 Task: Create a due date automation trigger when advanced on, on the tuesday of the week before a card is due add dates due next week at 11:00 AM.
Action: Mouse moved to (908, 265)
Screenshot: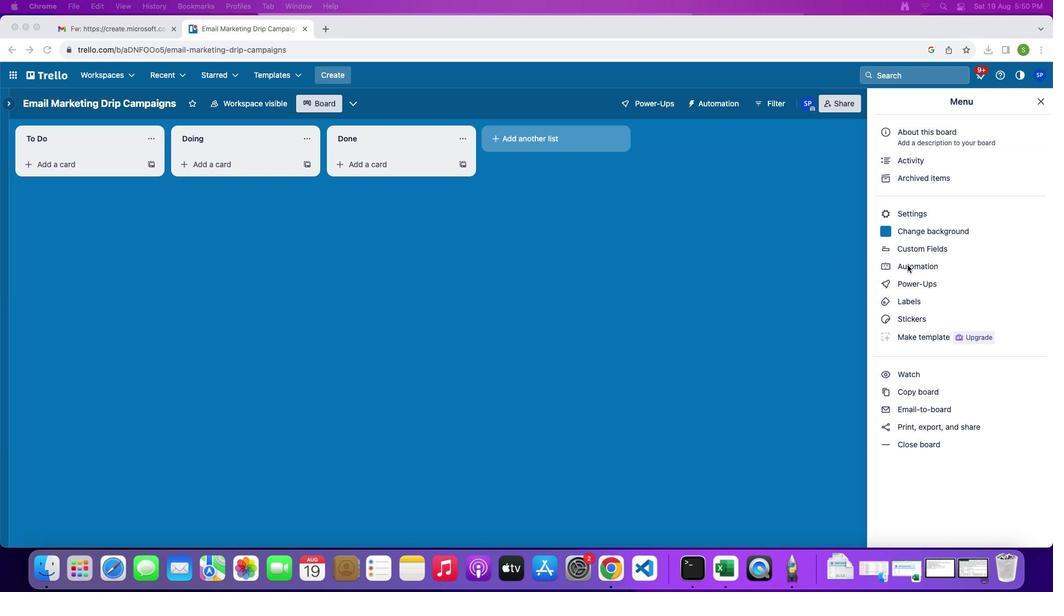 
Action: Mouse pressed left at (908, 265)
Screenshot: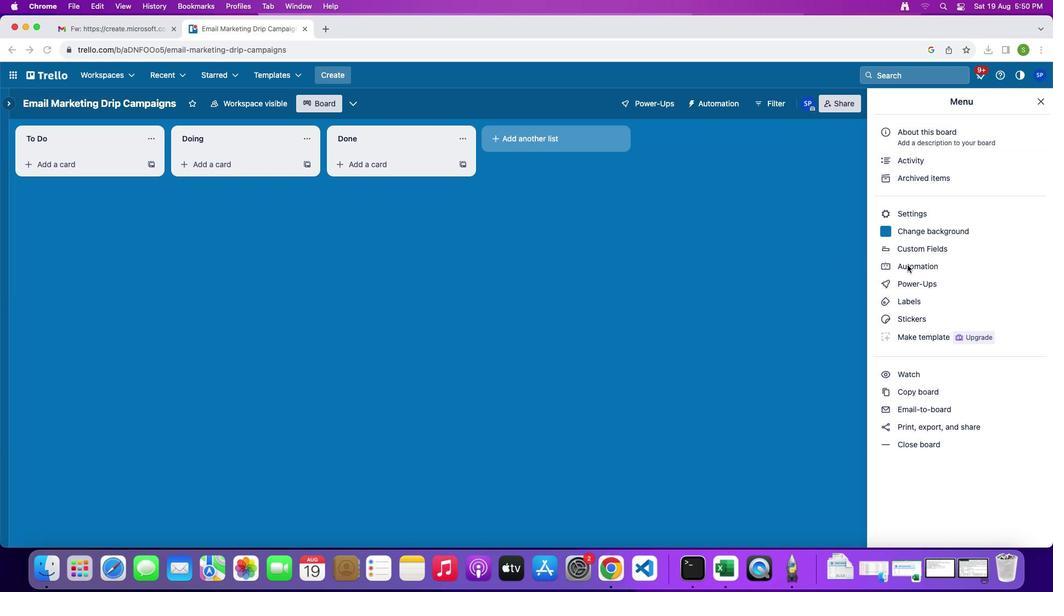 
Action: Mouse moved to (908, 265)
Screenshot: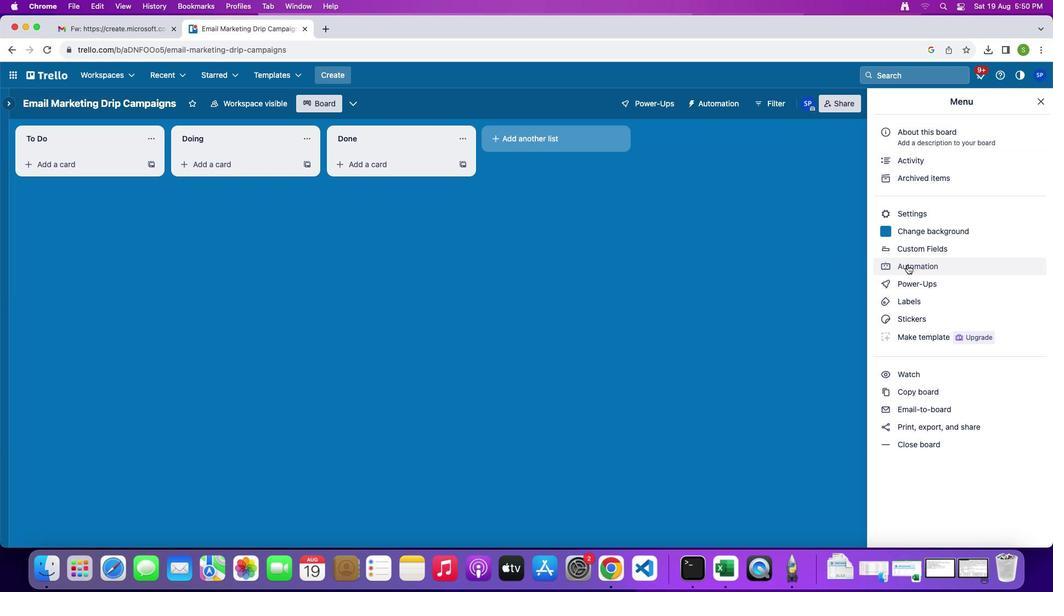 
Action: Mouse pressed left at (908, 265)
Screenshot: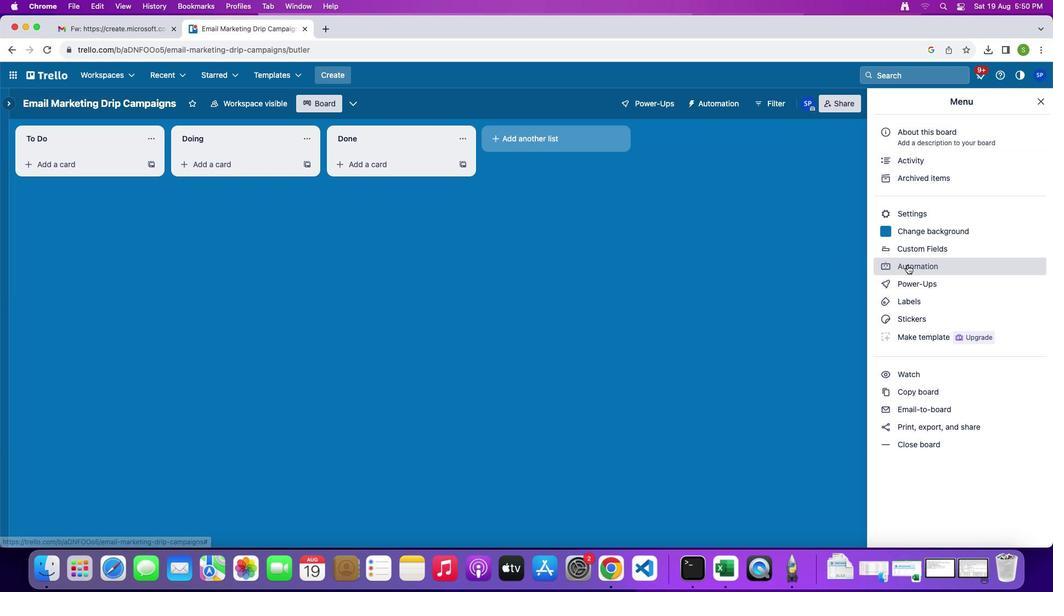 
Action: Mouse pressed left at (908, 265)
Screenshot: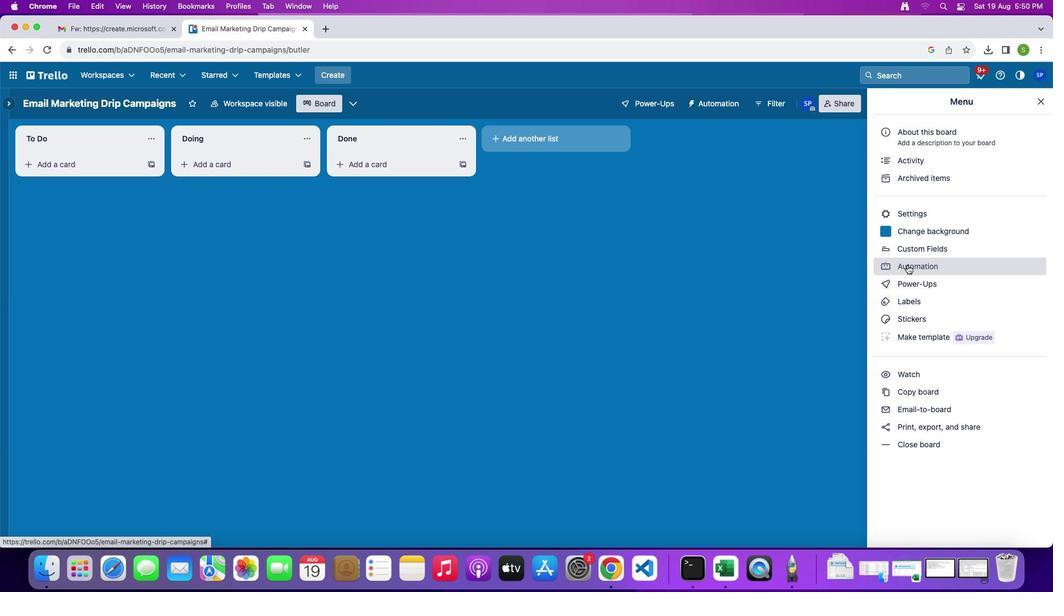 
Action: Mouse moved to (79, 242)
Screenshot: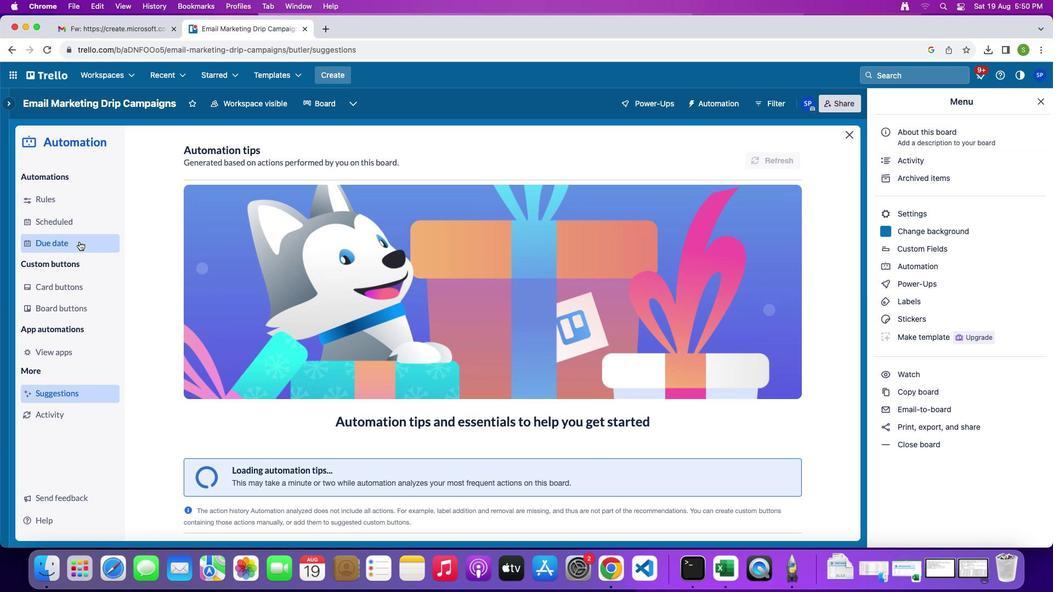 
Action: Mouse pressed left at (79, 242)
Screenshot: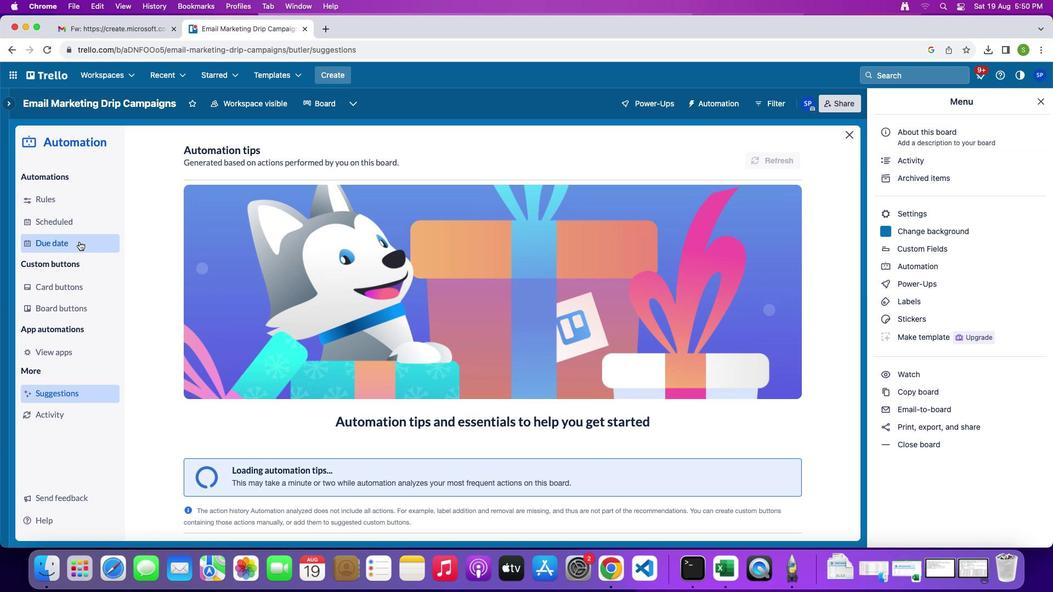 
Action: Mouse moved to (749, 150)
Screenshot: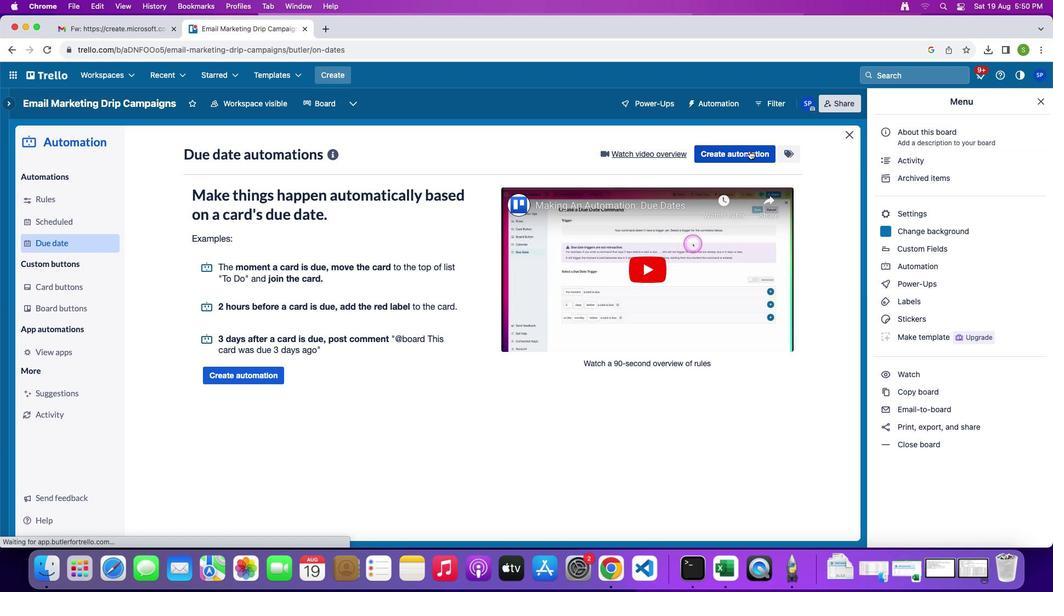 
Action: Mouse pressed left at (749, 150)
Screenshot: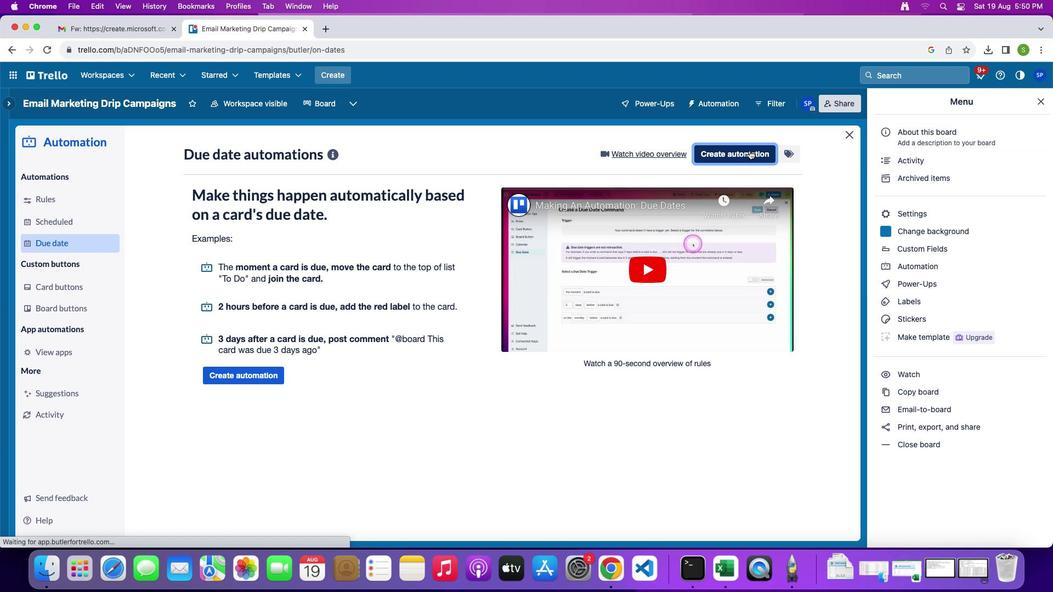 
Action: Mouse moved to (356, 261)
Screenshot: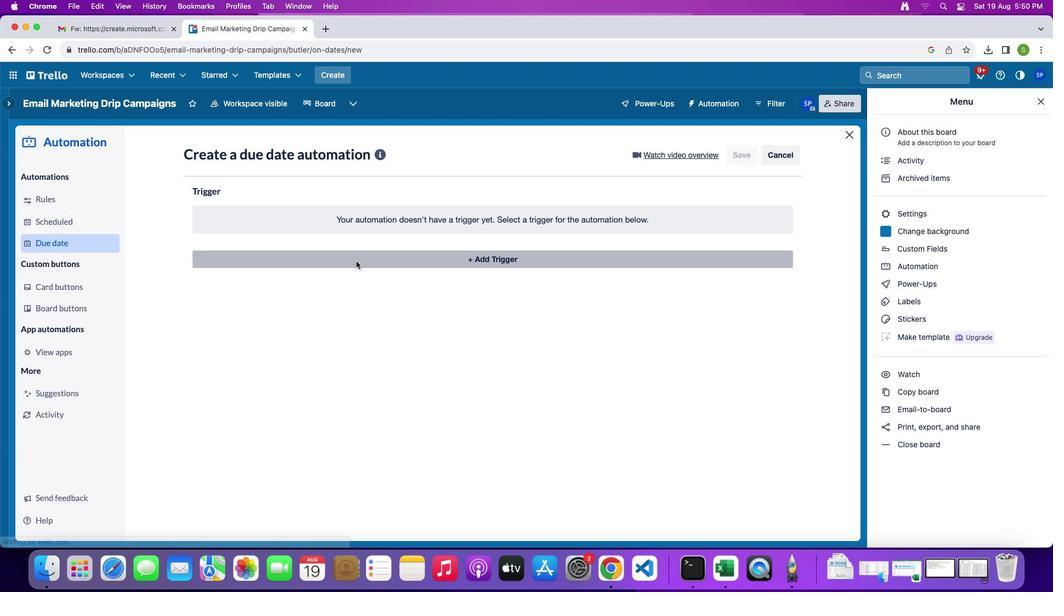 
Action: Mouse pressed left at (356, 261)
Screenshot: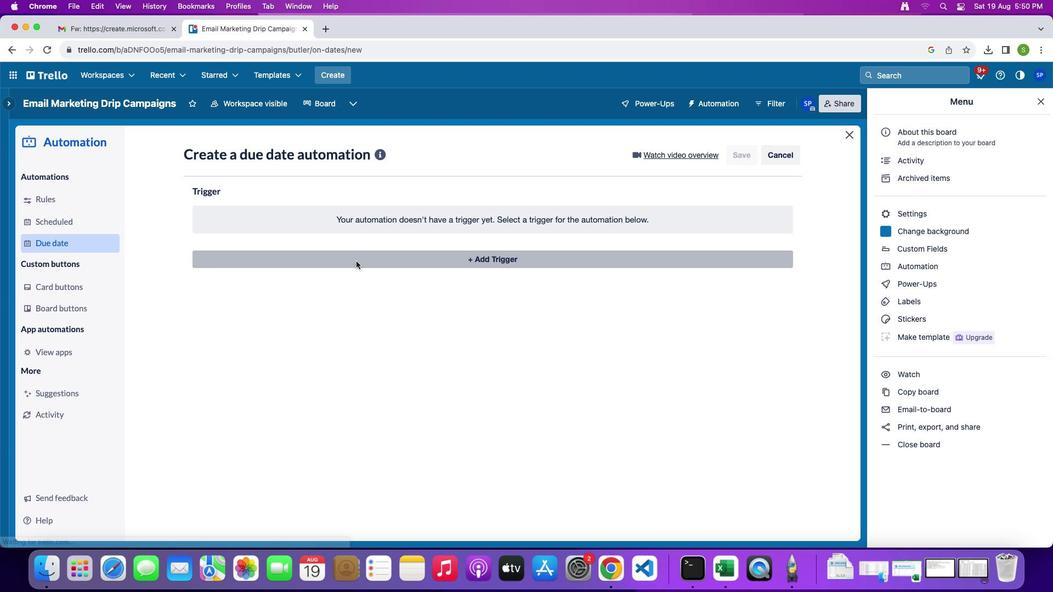 
Action: Mouse moved to (247, 464)
Screenshot: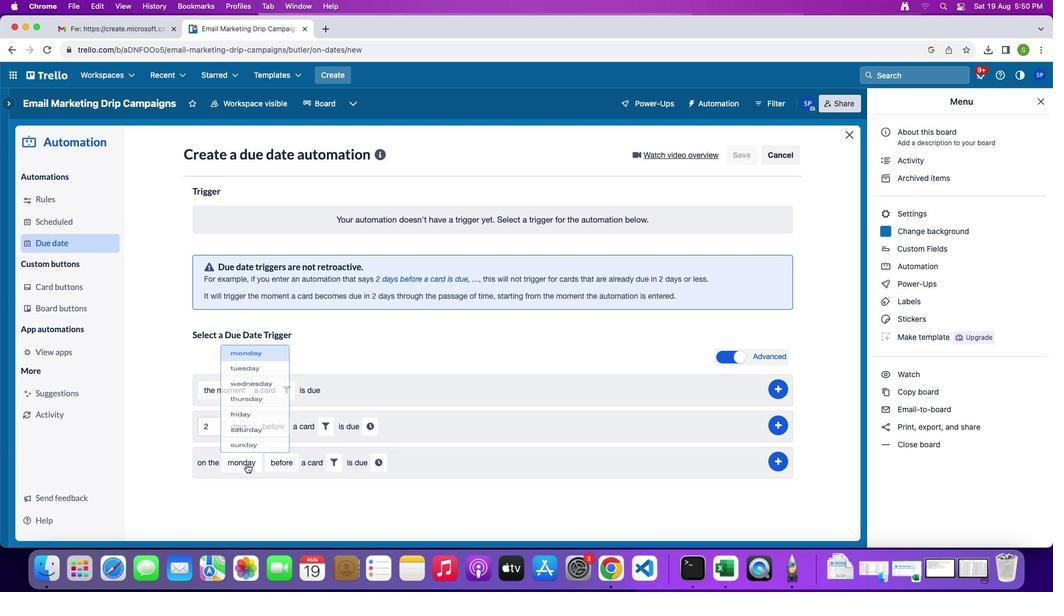 
Action: Mouse pressed left at (247, 464)
Screenshot: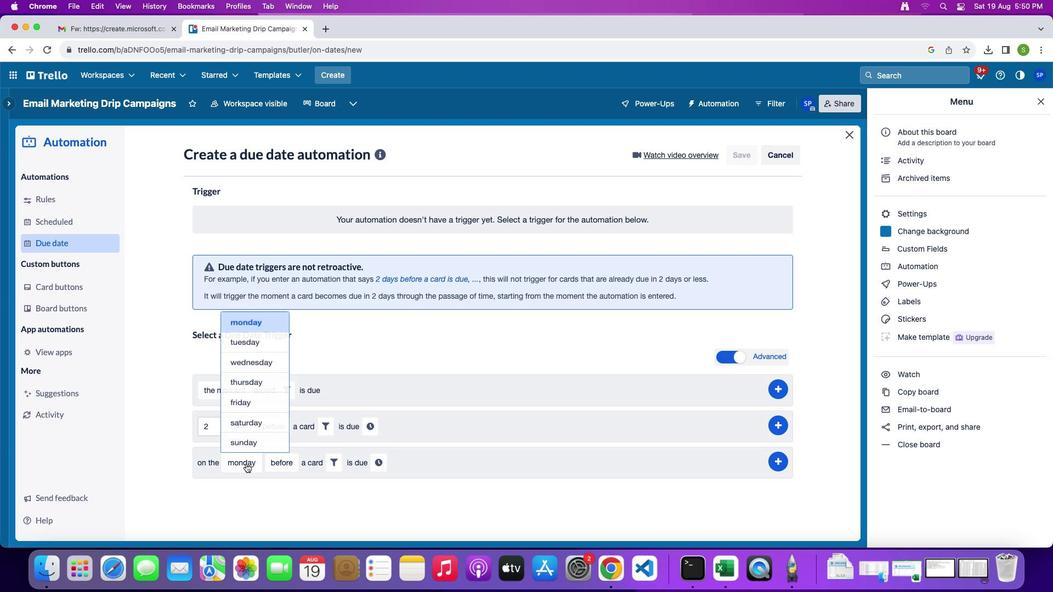 
Action: Mouse moved to (255, 336)
Screenshot: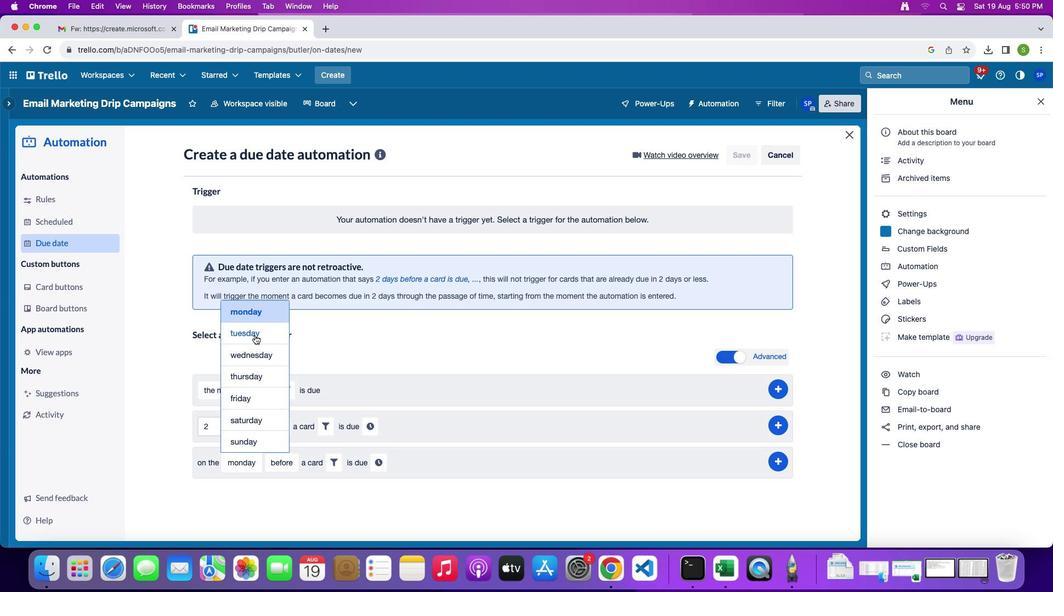 
Action: Mouse pressed left at (255, 336)
Screenshot: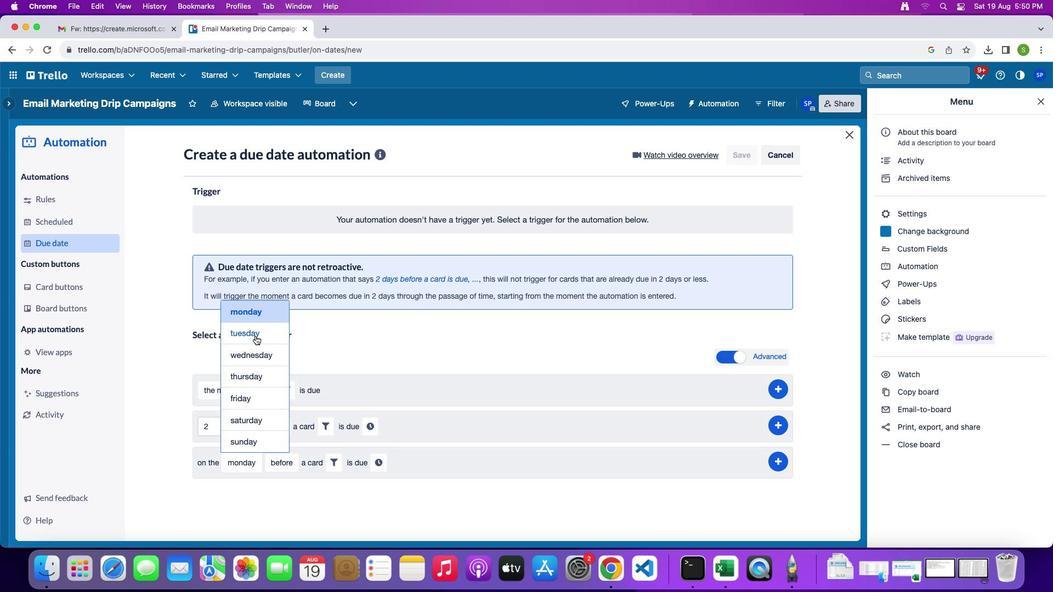 
Action: Mouse moved to (271, 464)
Screenshot: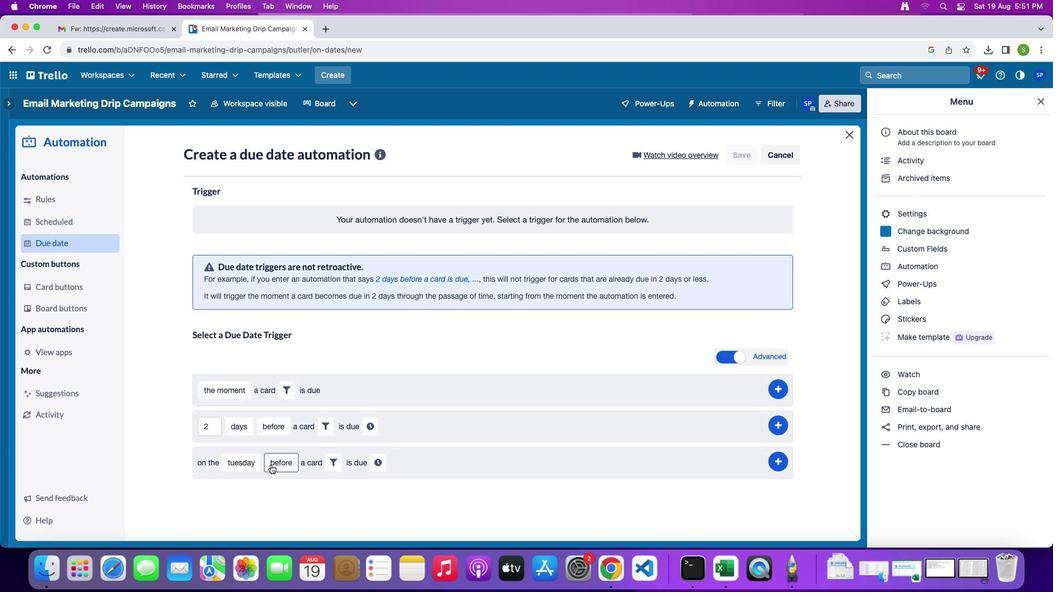 
Action: Mouse pressed left at (271, 464)
Screenshot: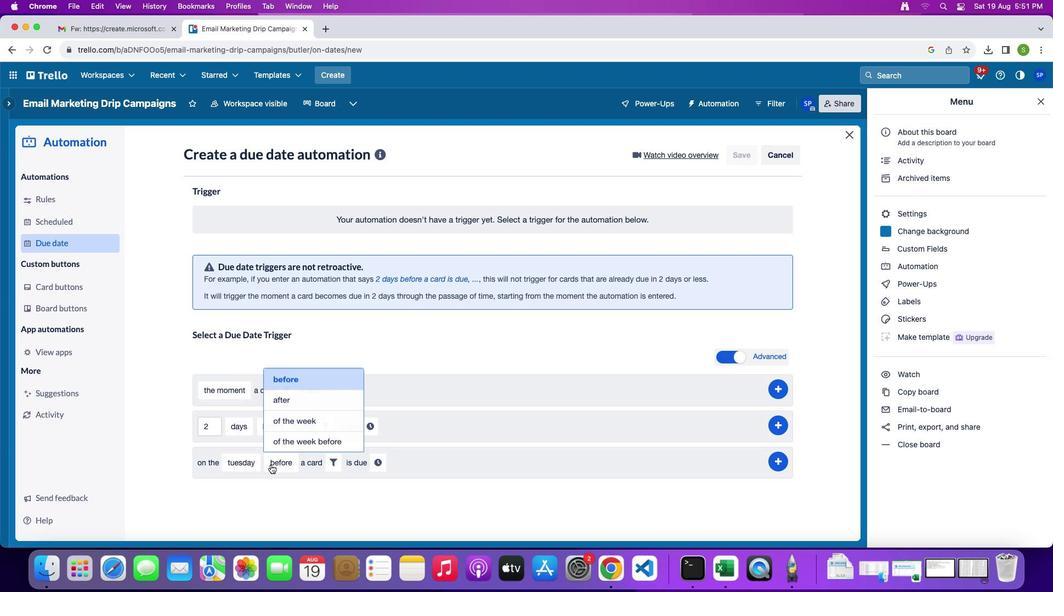 
Action: Mouse moved to (281, 442)
Screenshot: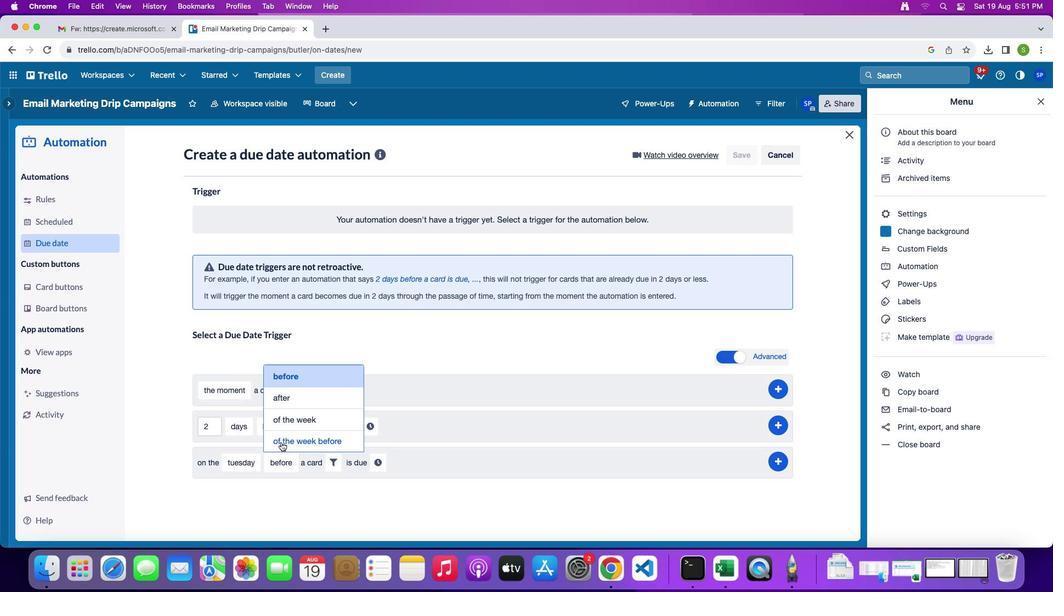 
Action: Mouse pressed left at (281, 442)
Screenshot: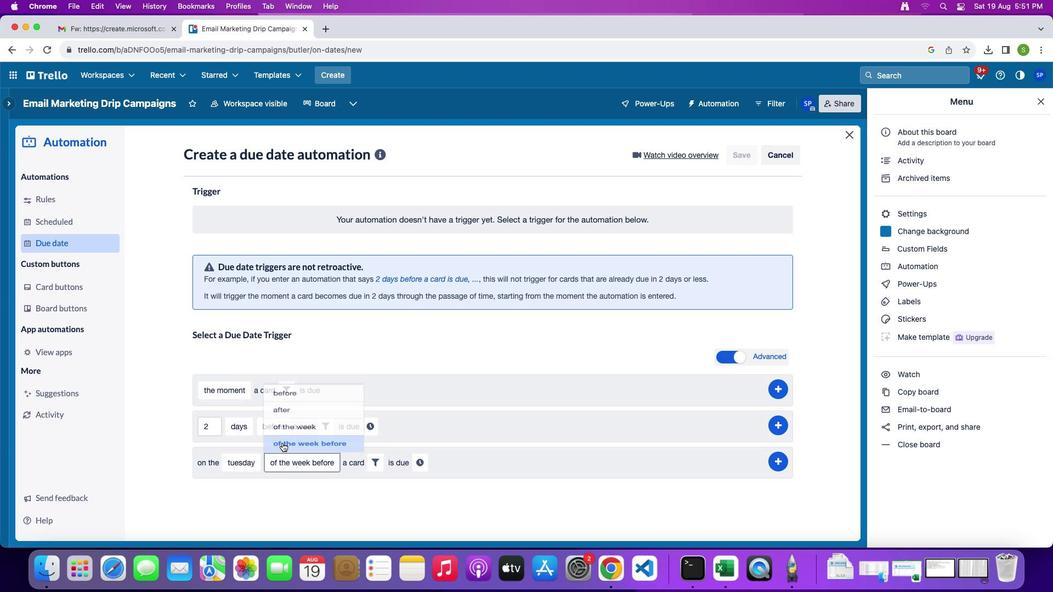 
Action: Mouse moved to (376, 459)
Screenshot: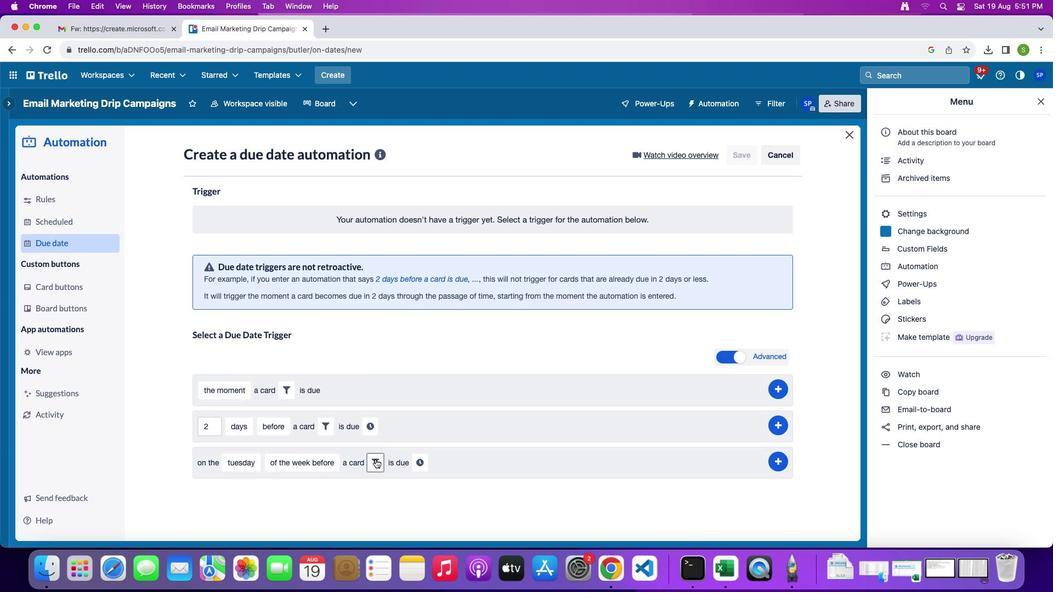 
Action: Mouse pressed left at (376, 459)
Screenshot: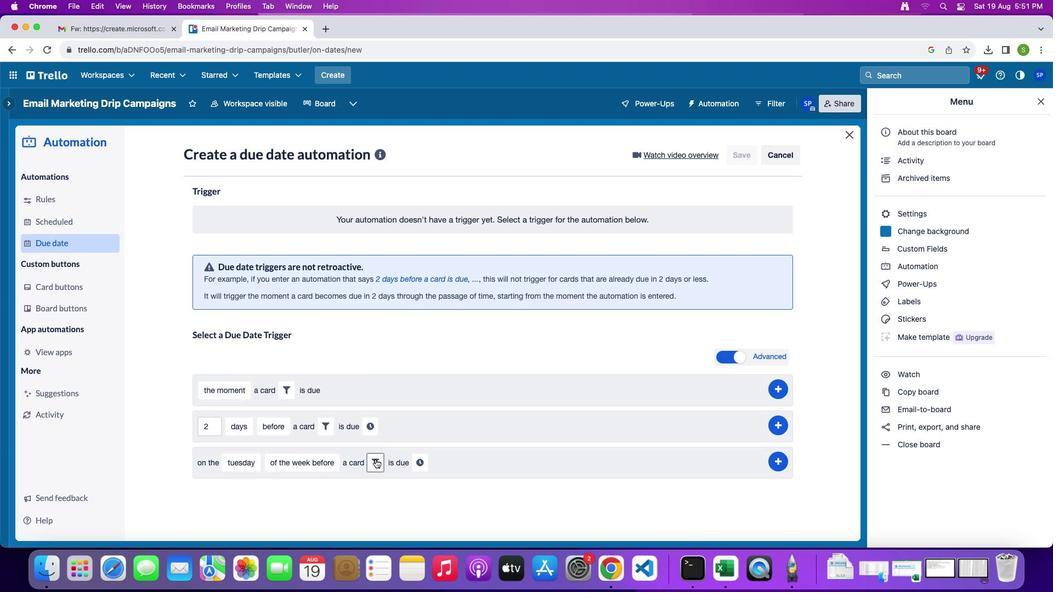 
Action: Mouse moved to (344, 490)
Screenshot: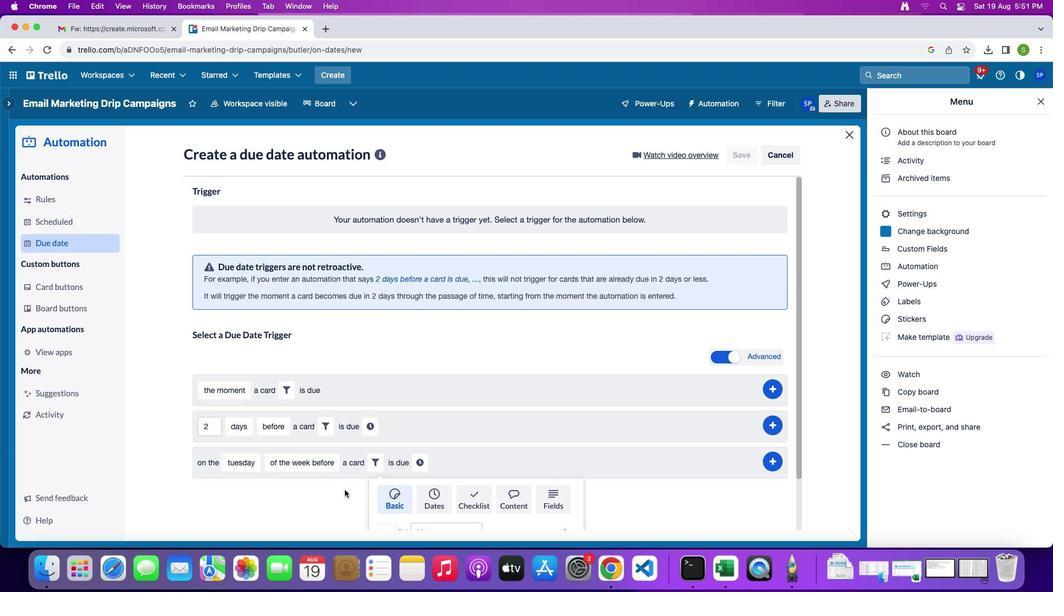 
Action: Mouse scrolled (344, 490) with delta (0, 0)
Screenshot: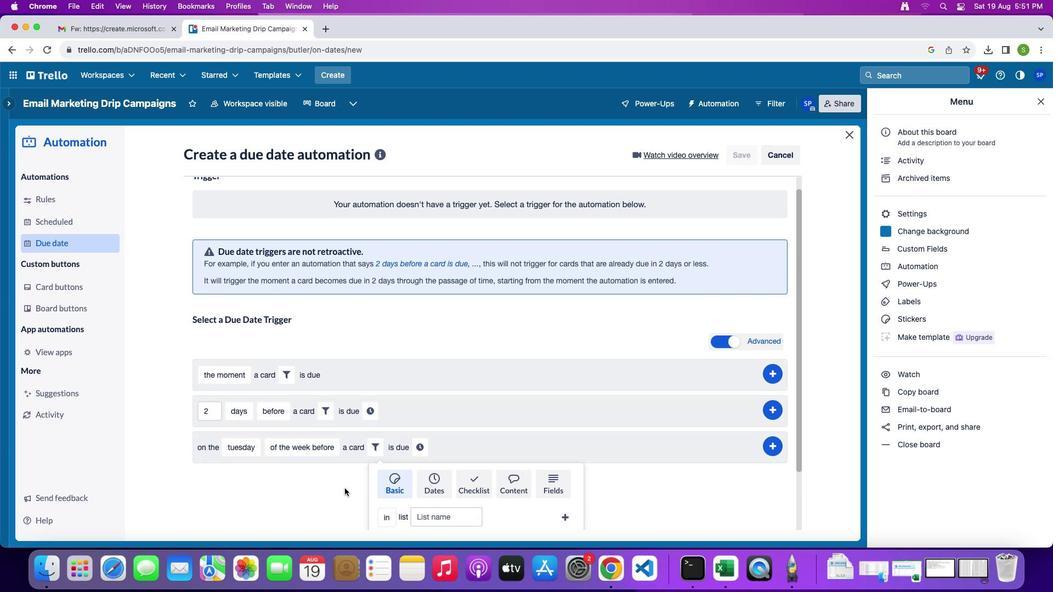 
Action: Mouse scrolled (344, 490) with delta (0, 0)
Screenshot: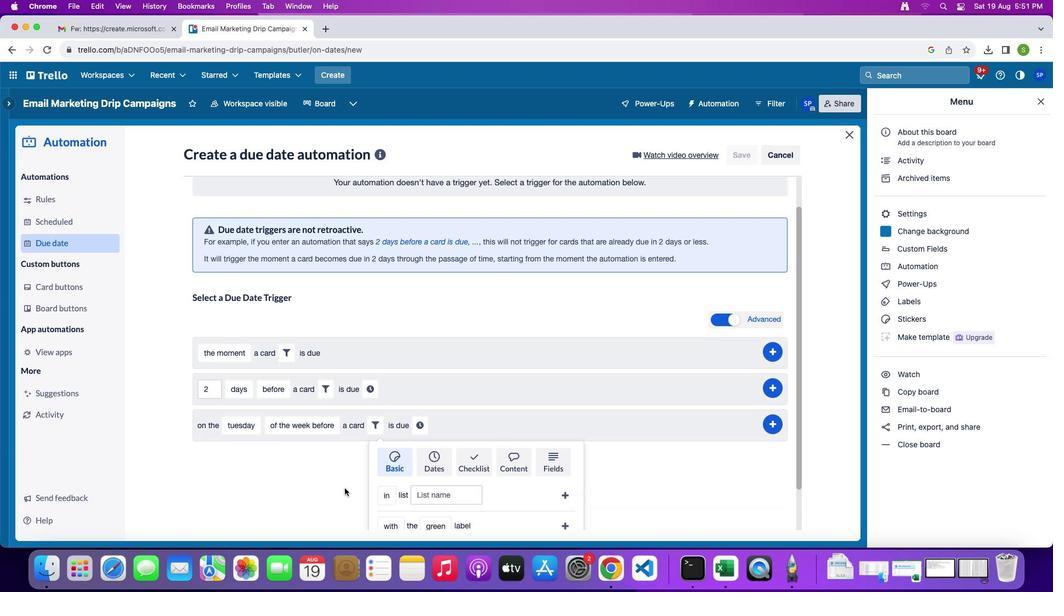 
Action: Mouse scrolled (344, 490) with delta (0, -1)
Screenshot: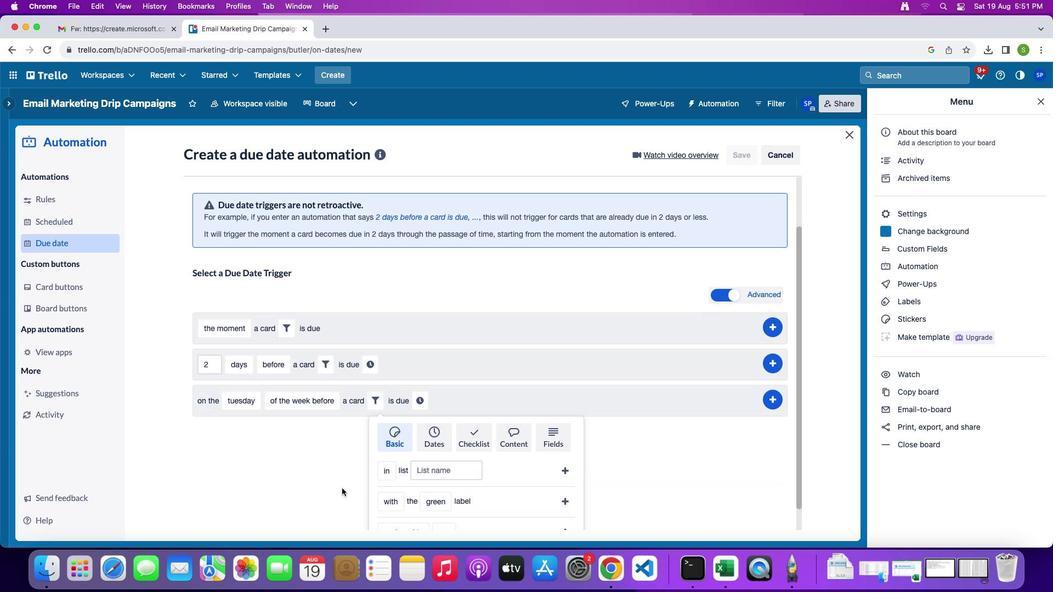 
Action: Mouse scrolled (344, 490) with delta (0, -2)
Screenshot: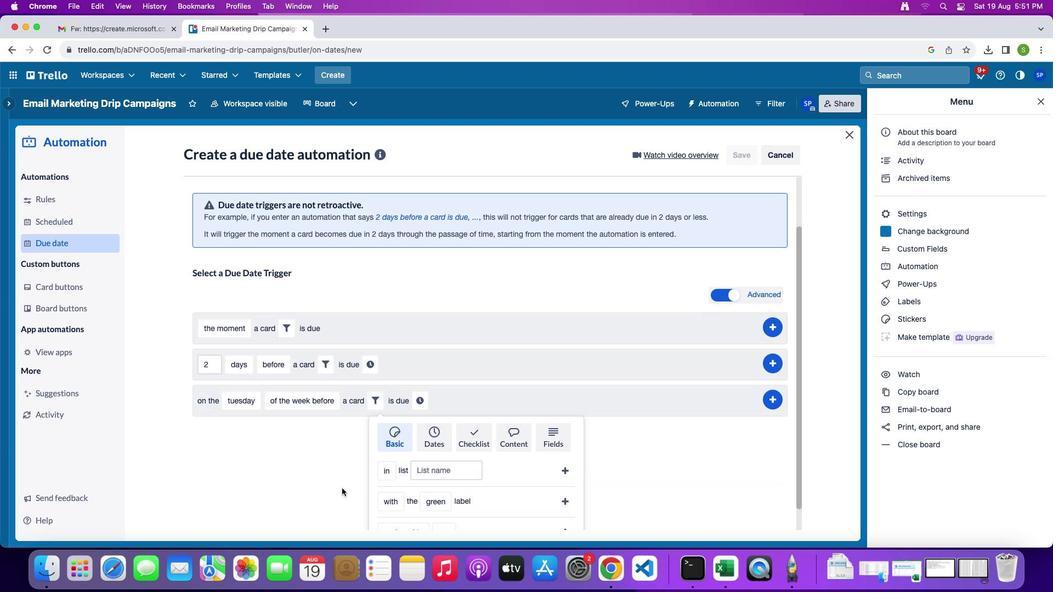
Action: Mouse moved to (435, 411)
Screenshot: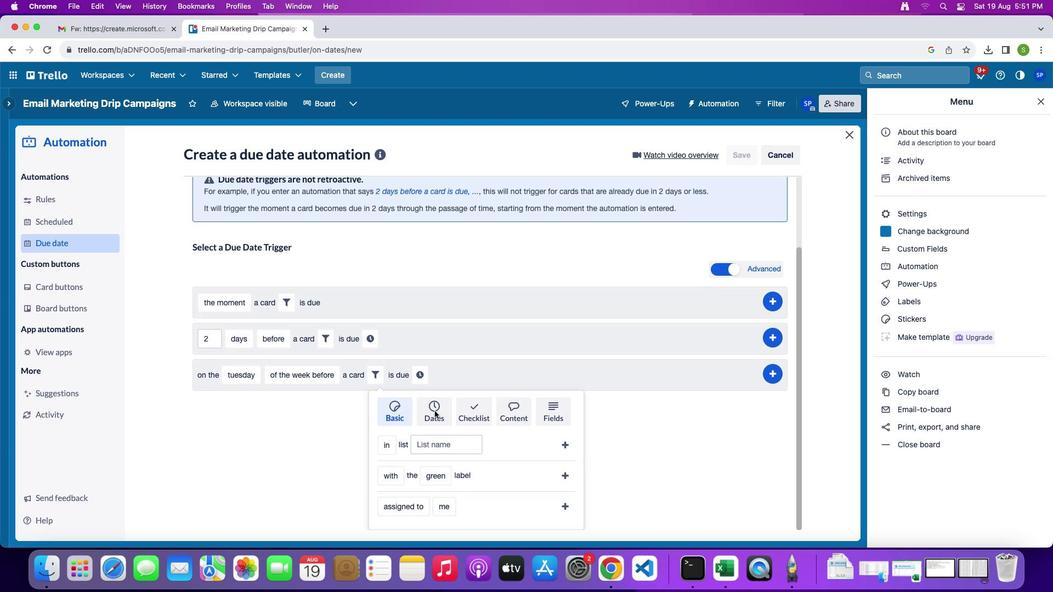 
Action: Mouse pressed left at (435, 411)
Screenshot: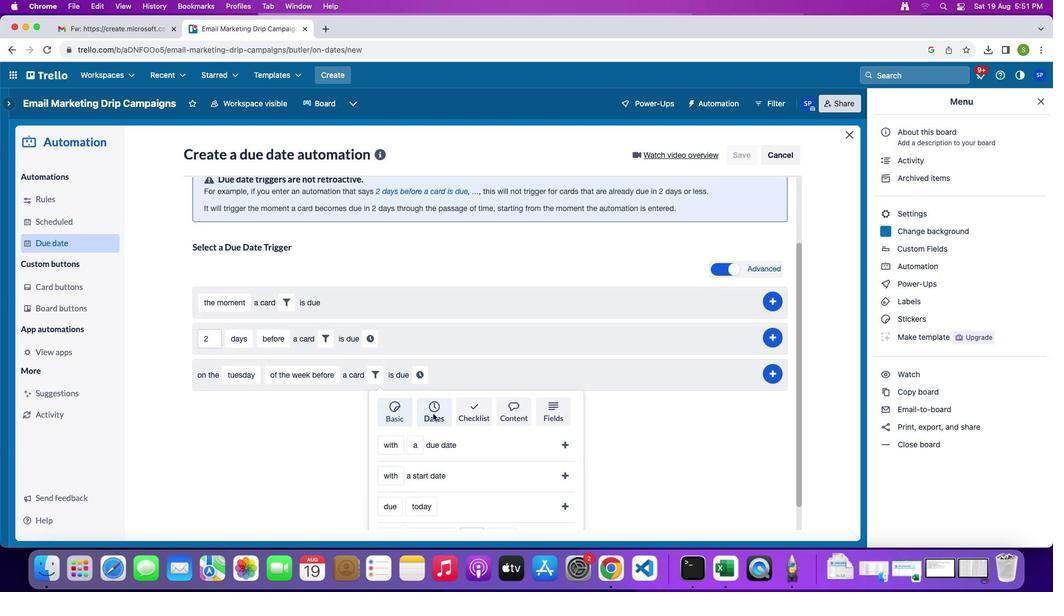 
Action: Mouse moved to (337, 456)
Screenshot: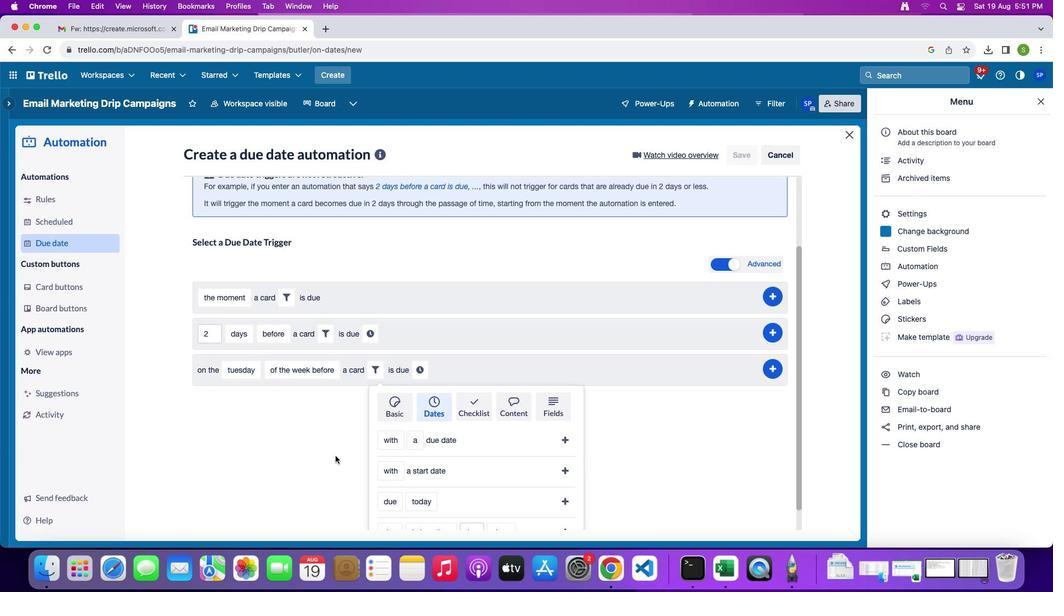 
Action: Mouse scrolled (337, 456) with delta (0, 0)
Screenshot: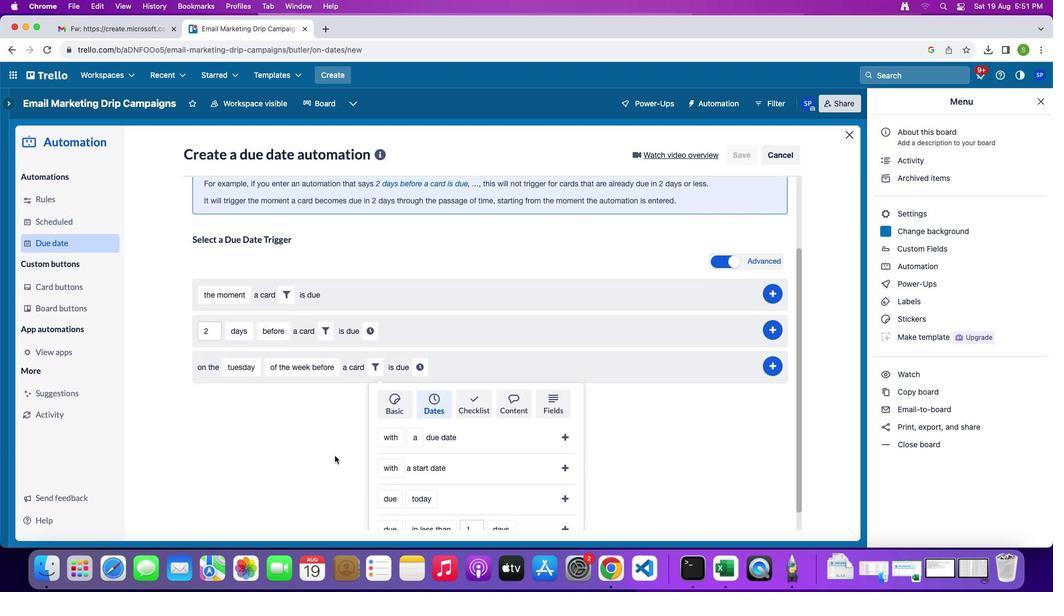 
Action: Mouse scrolled (337, 456) with delta (0, 0)
Screenshot: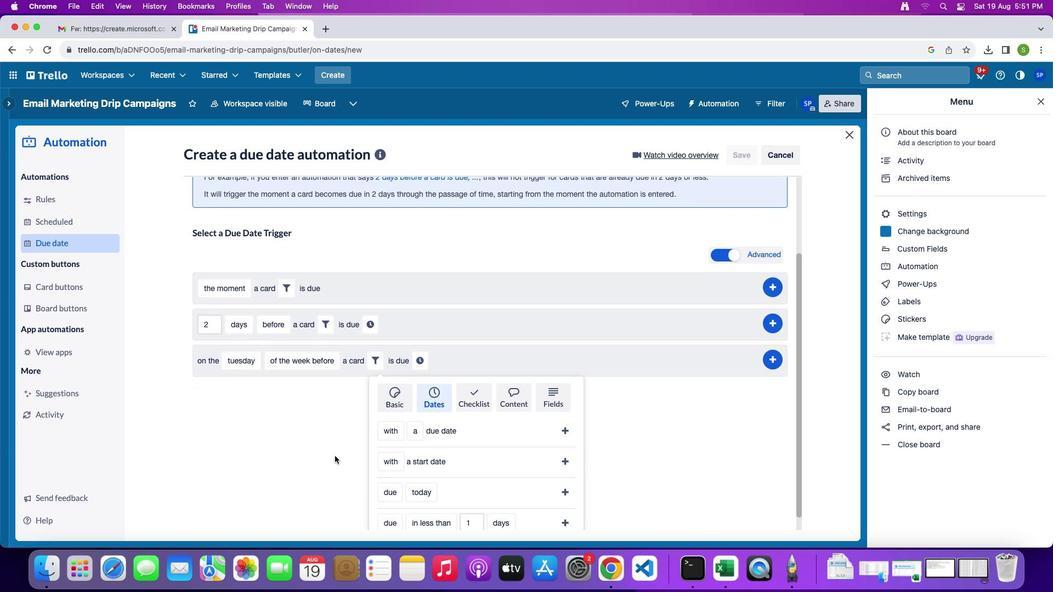 
Action: Mouse moved to (337, 456)
Screenshot: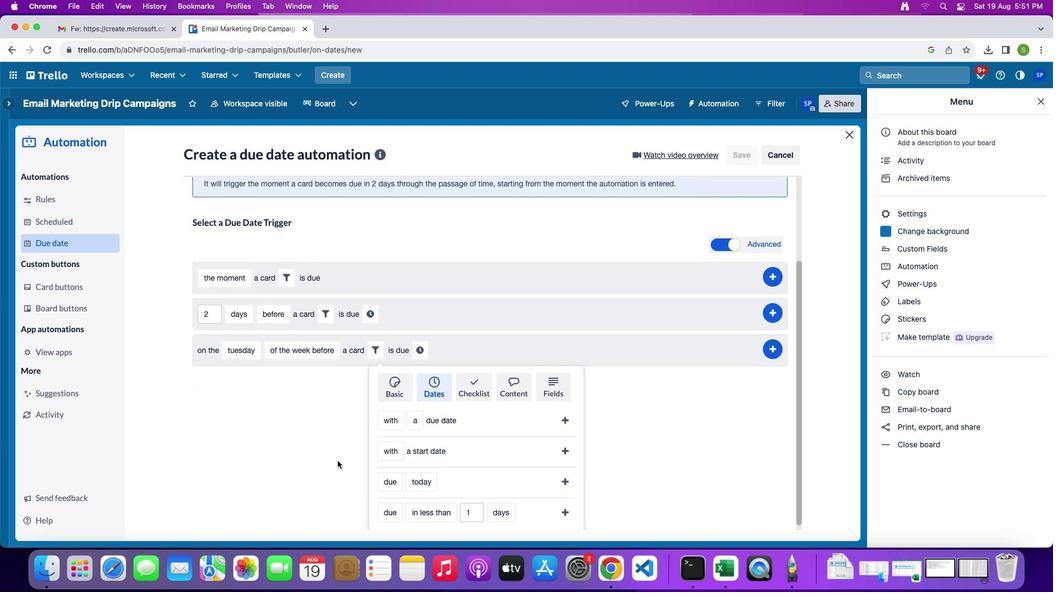 
Action: Mouse scrolled (337, 456) with delta (0, -1)
Screenshot: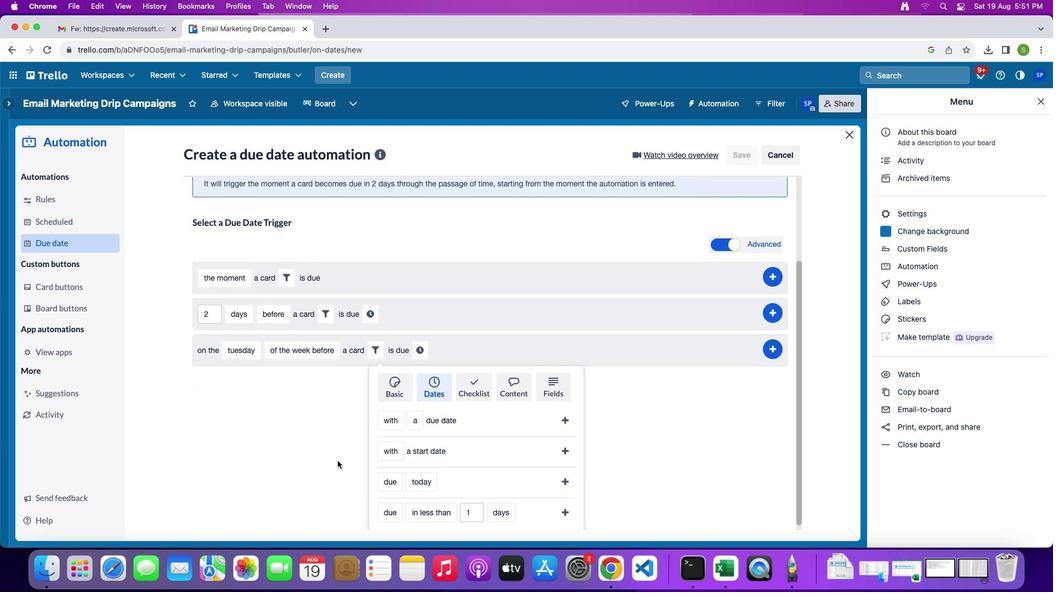 
Action: Mouse moved to (389, 468)
Screenshot: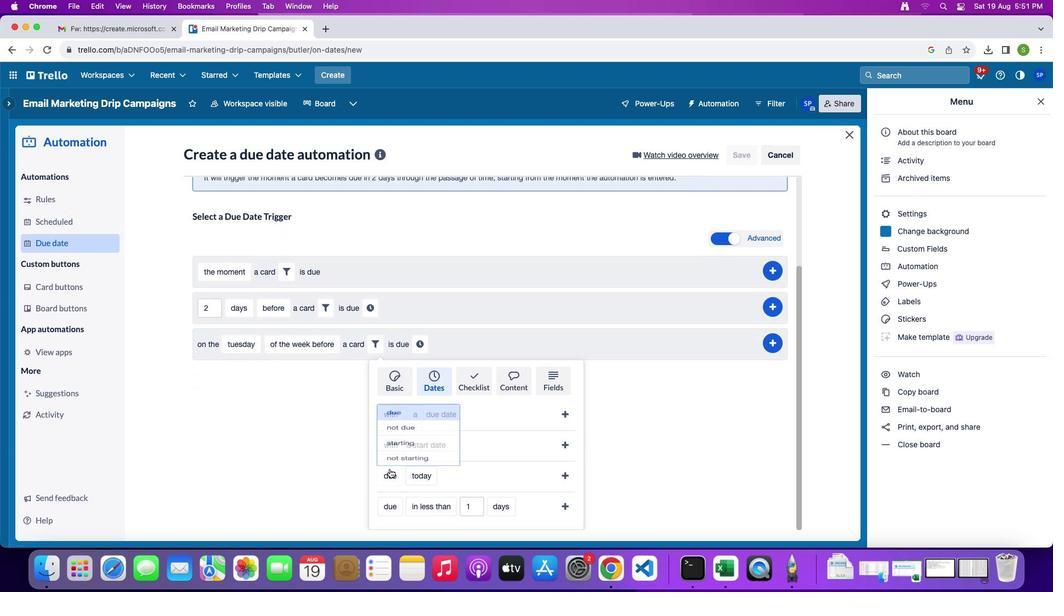 
Action: Mouse pressed left at (389, 468)
Screenshot: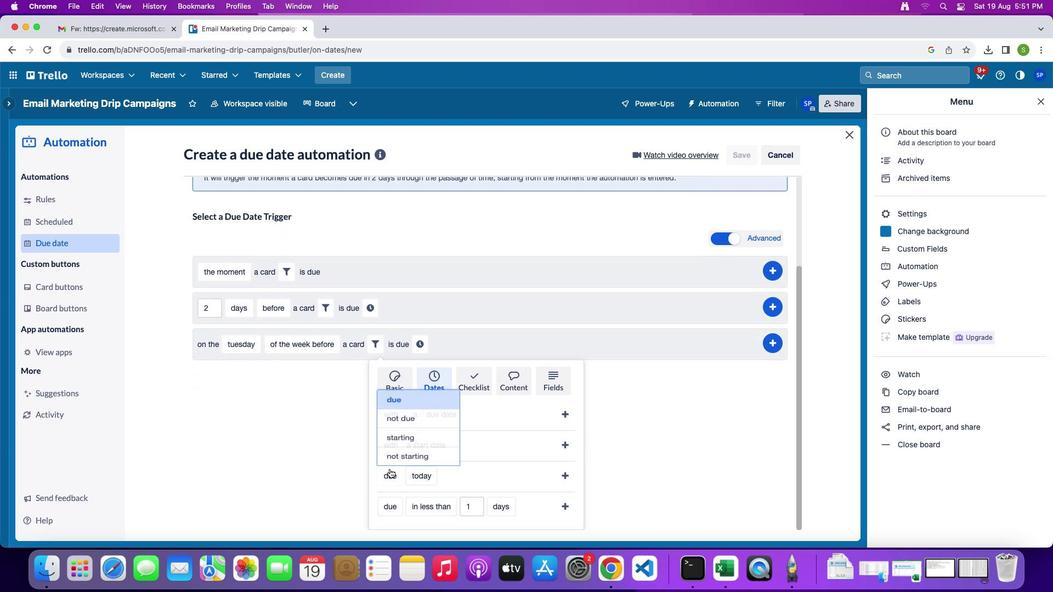 
Action: Mouse moved to (400, 395)
Screenshot: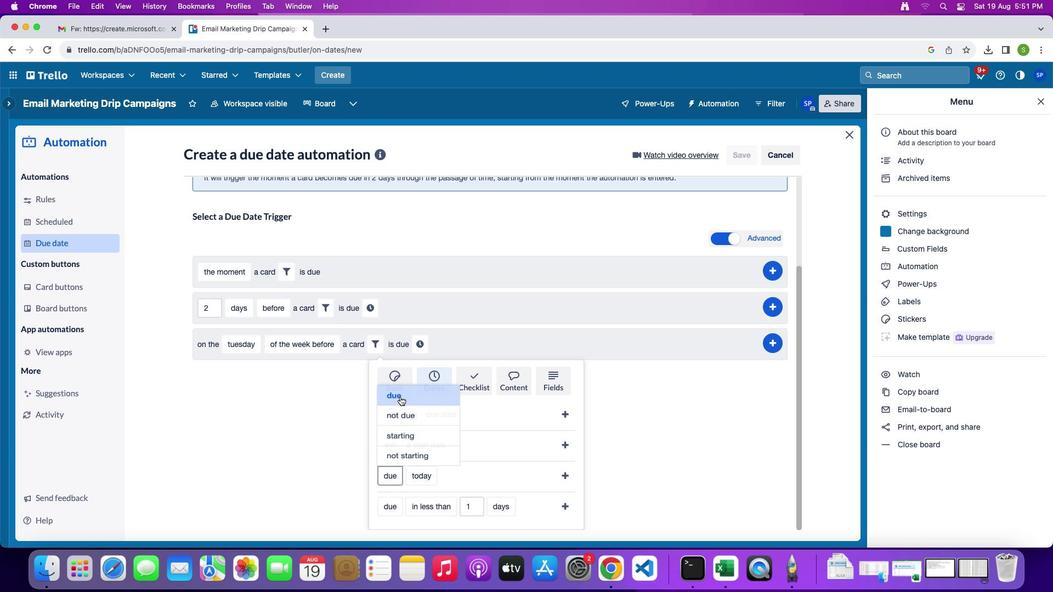 
Action: Mouse pressed left at (400, 395)
Screenshot: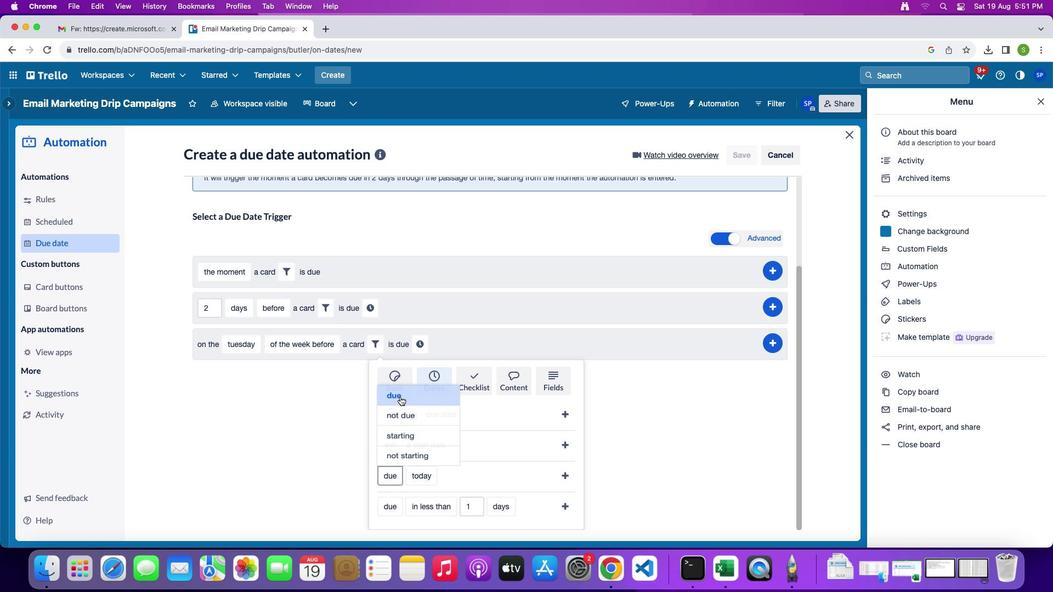 
Action: Mouse moved to (420, 472)
Screenshot: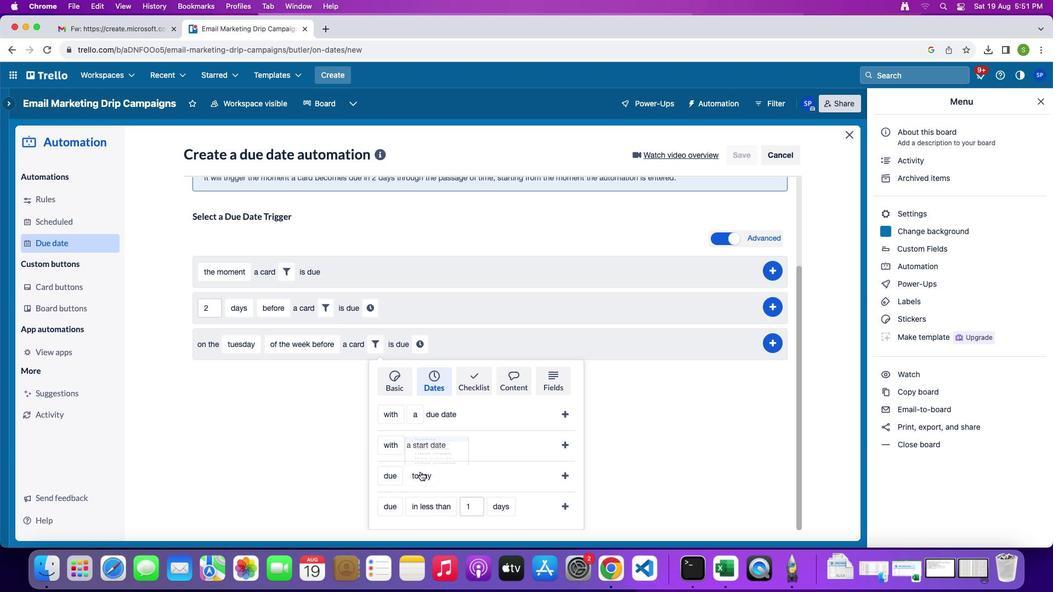 
Action: Mouse pressed left at (420, 472)
Screenshot: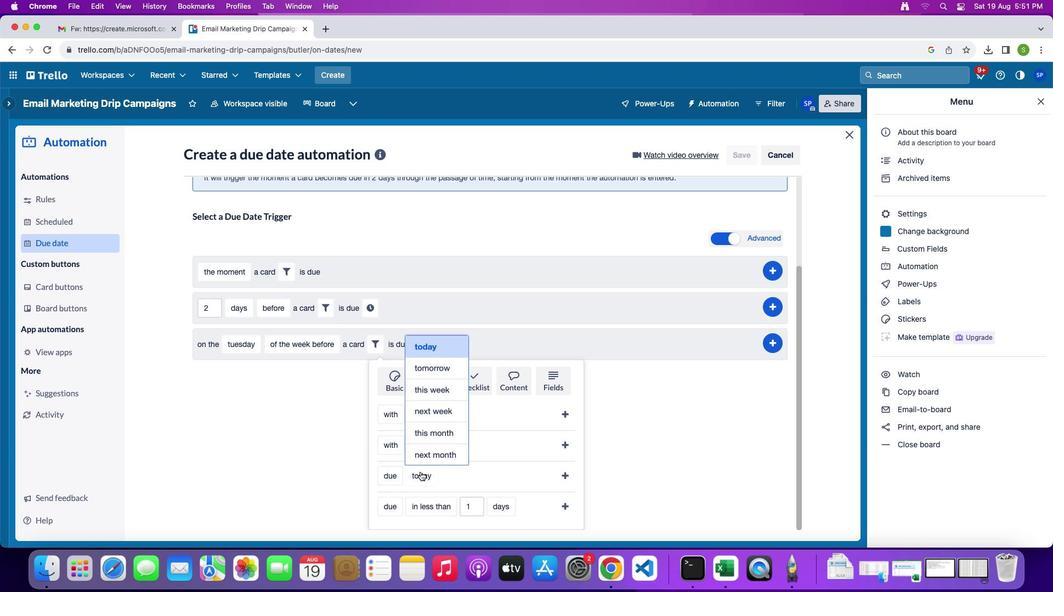 
Action: Mouse moved to (429, 408)
Screenshot: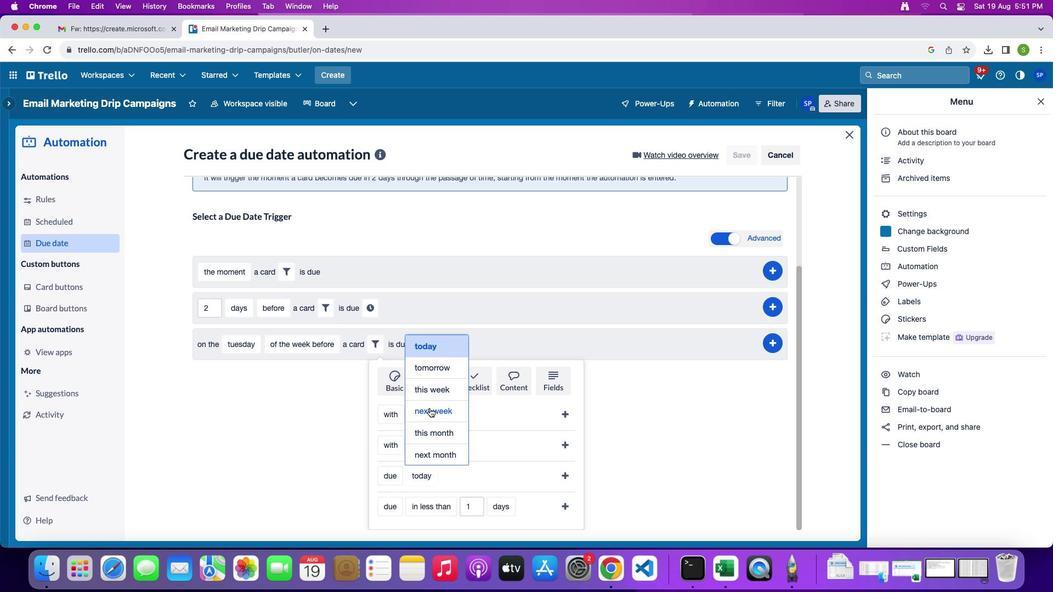 
Action: Mouse pressed left at (429, 408)
Screenshot: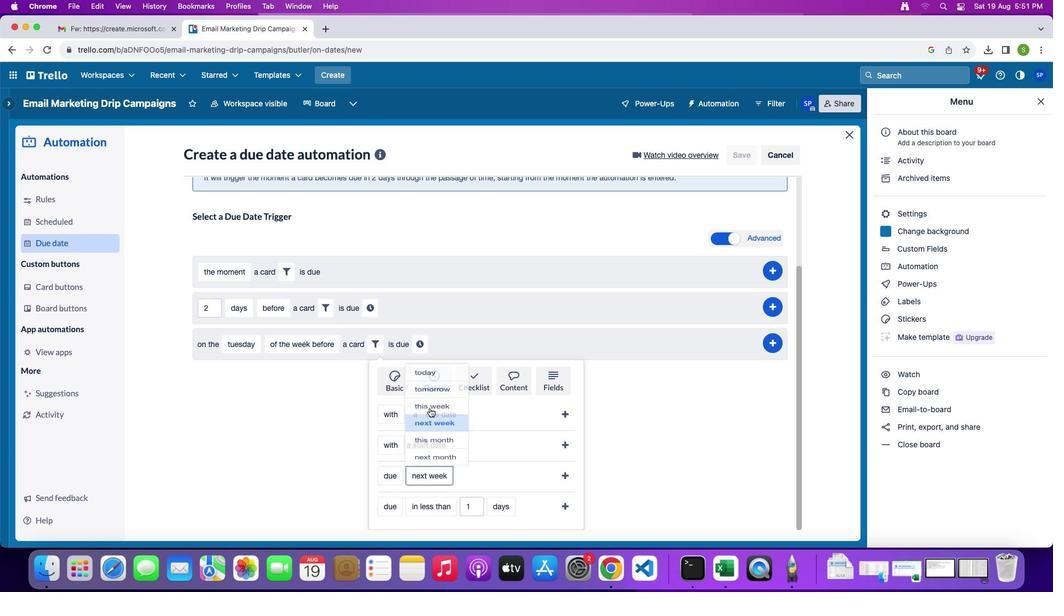 
Action: Mouse moved to (564, 474)
Screenshot: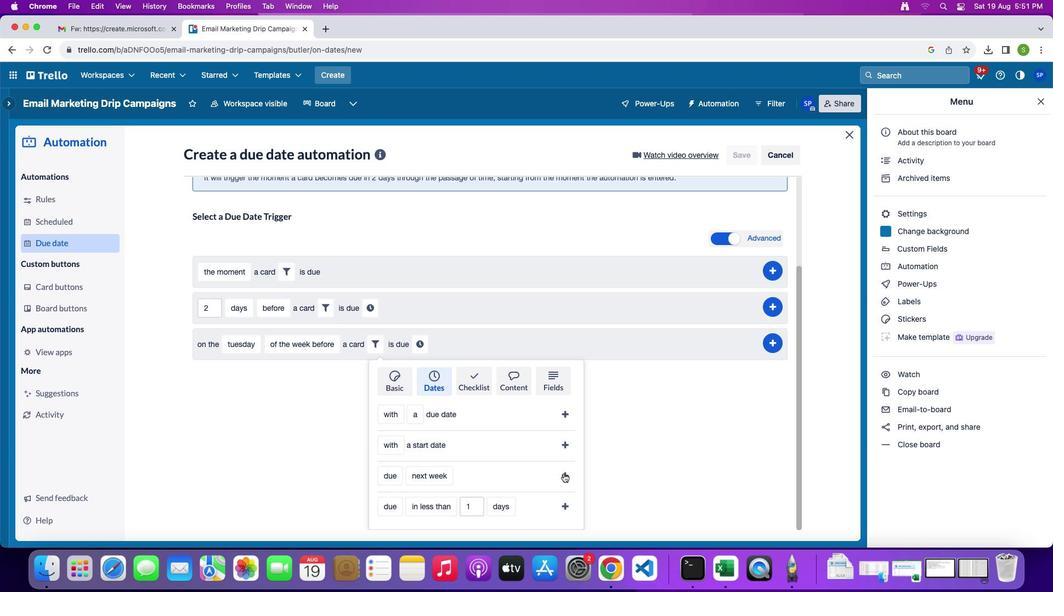 
Action: Mouse pressed left at (564, 474)
Screenshot: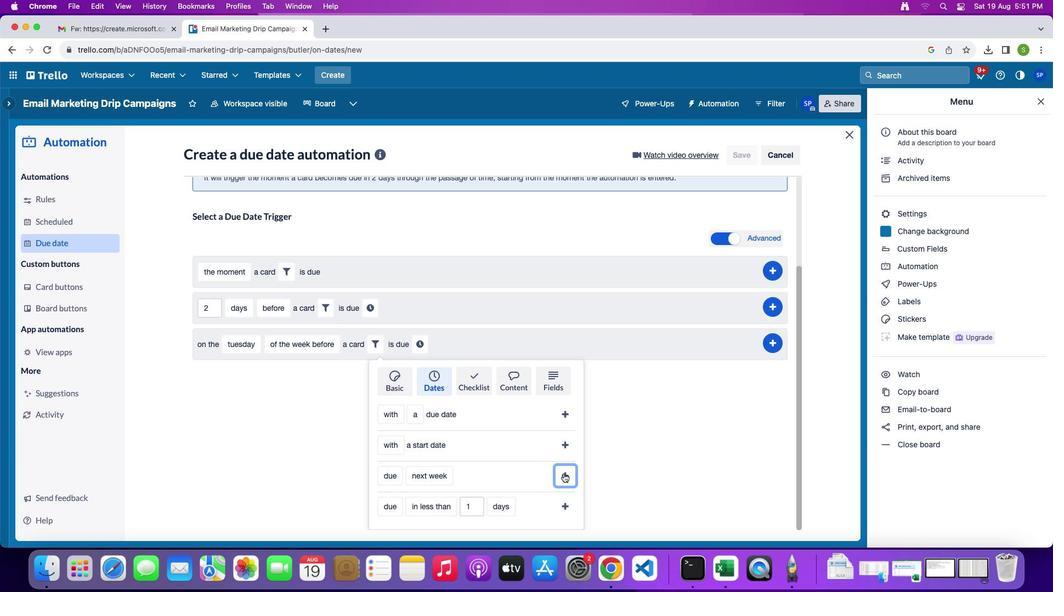 
Action: Mouse moved to (498, 464)
Screenshot: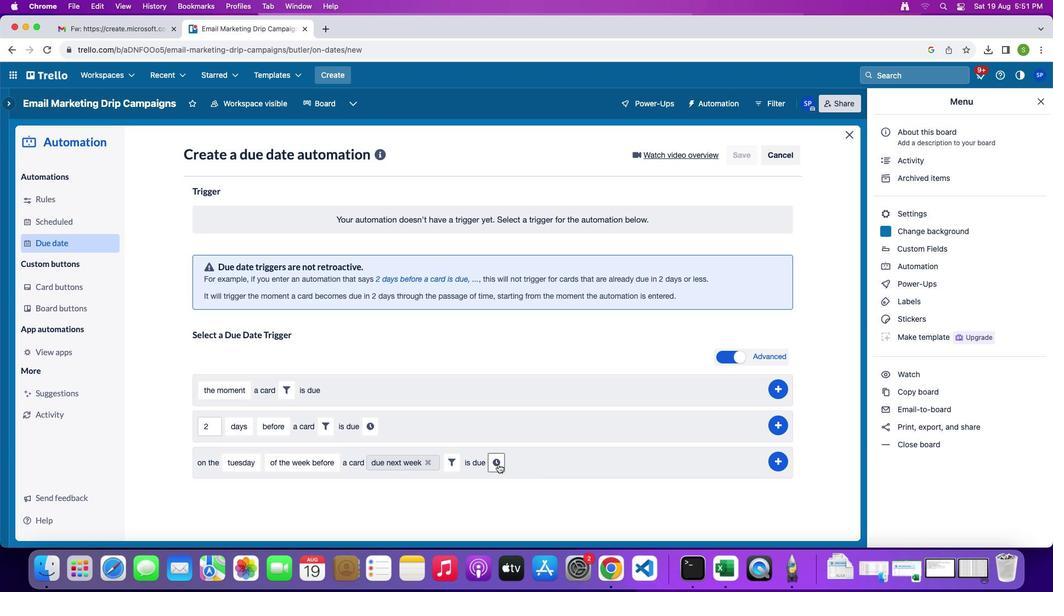 
Action: Mouse pressed left at (498, 464)
Screenshot: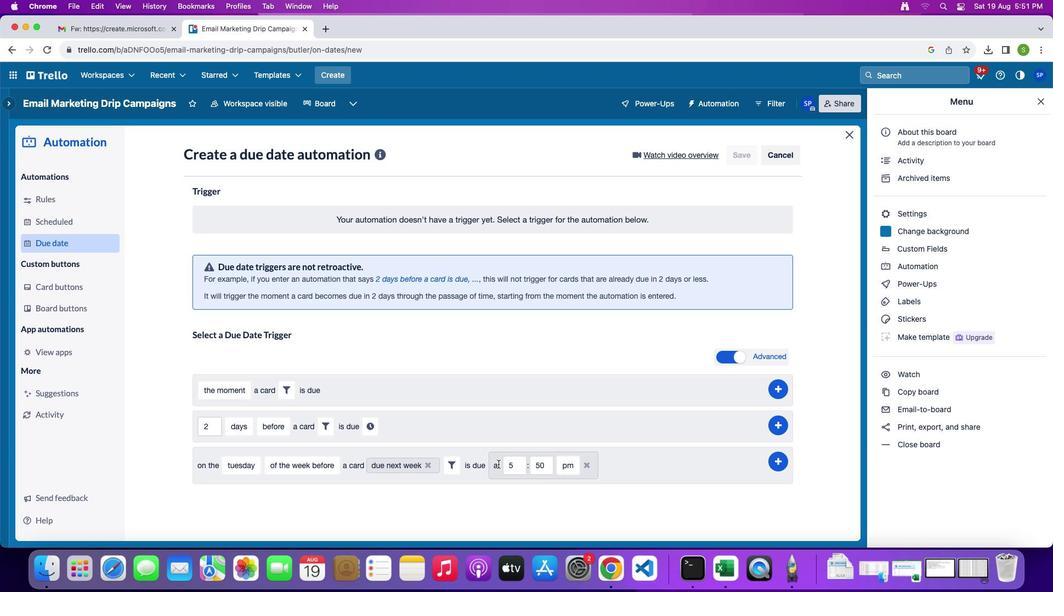
Action: Mouse moved to (523, 467)
Screenshot: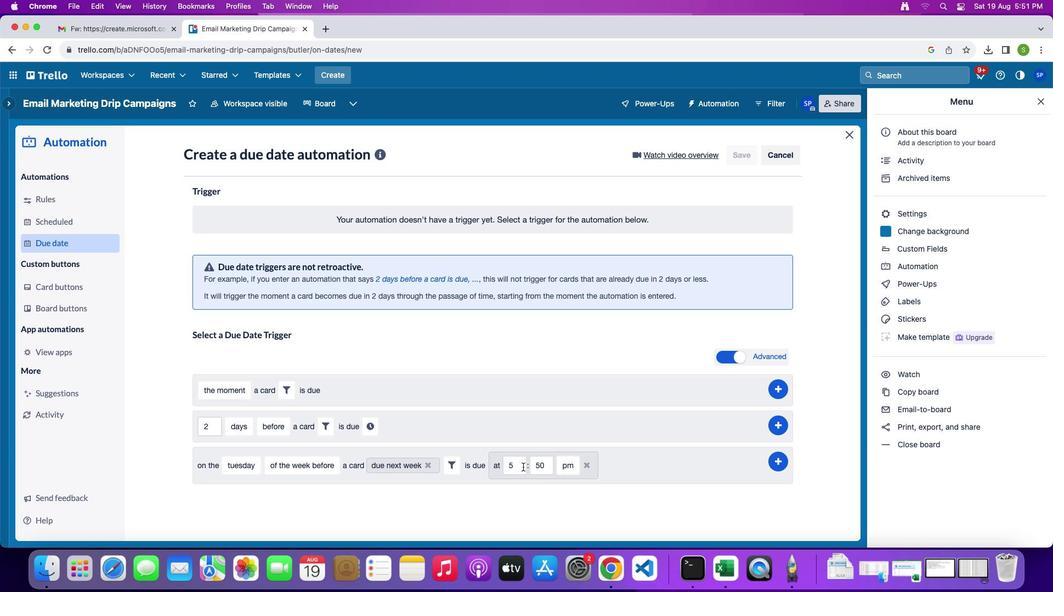 
Action: Mouse pressed left at (523, 467)
Screenshot: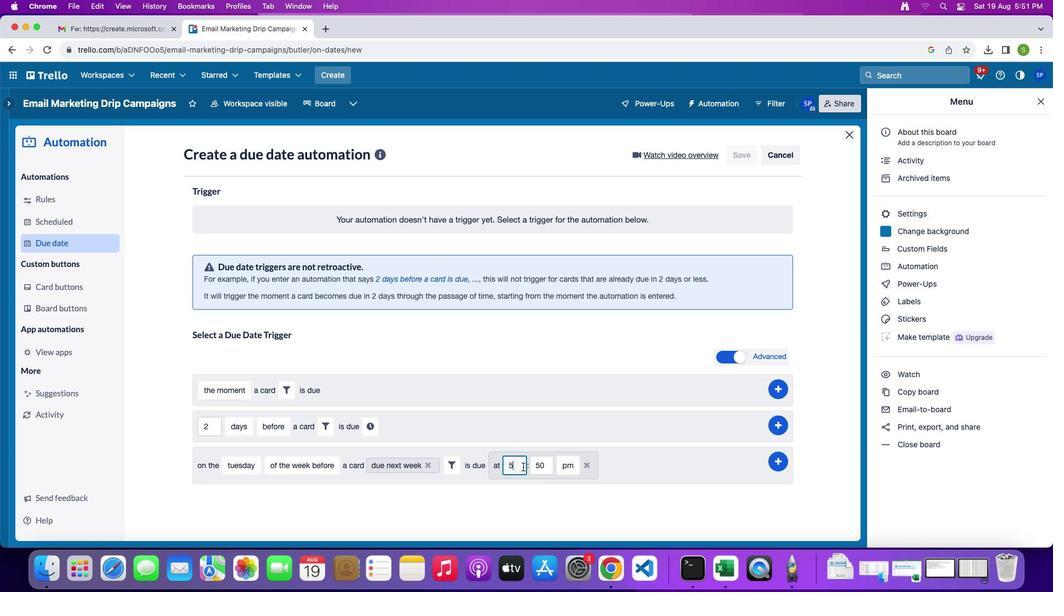 
Action: Key pressed Key.backspace'1''1'
Screenshot: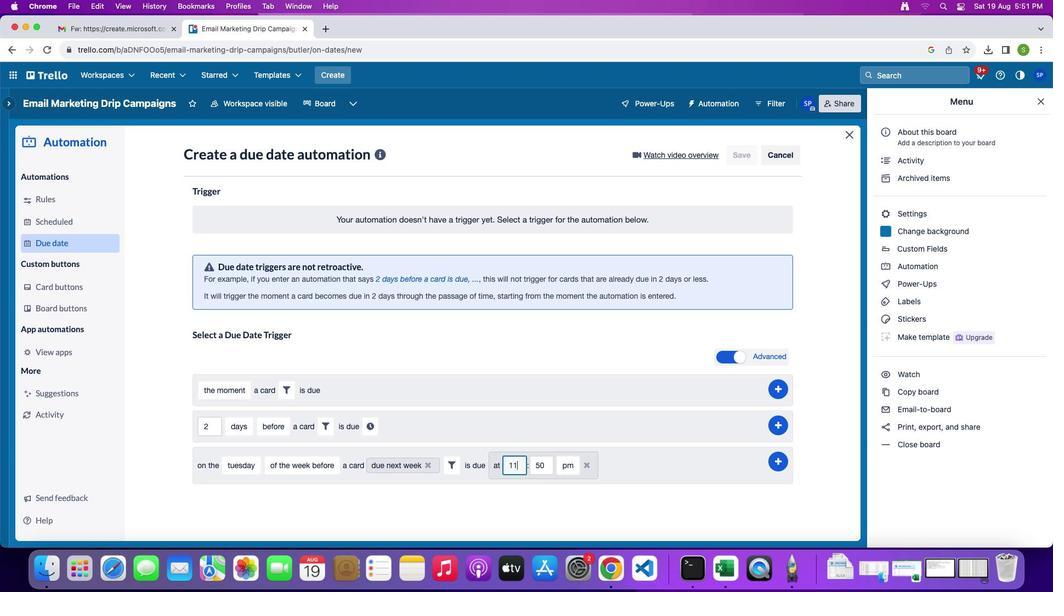 
Action: Mouse moved to (545, 466)
Screenshot: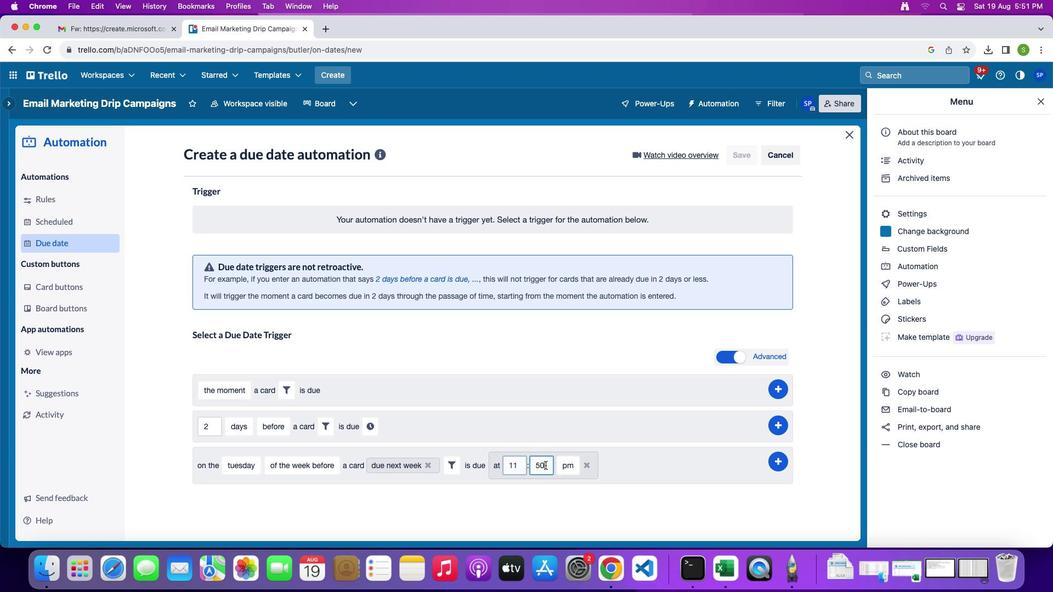 
Action: Mouse pressed left at (545, 466)
Screenshot: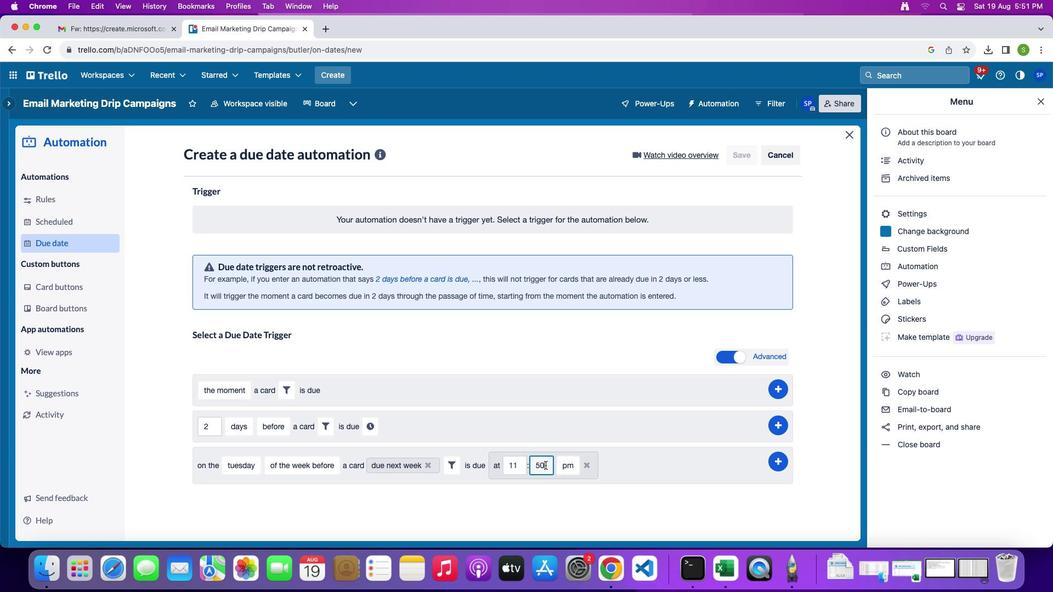 
Action: Mouse moved to (545, 465)
Screenshot: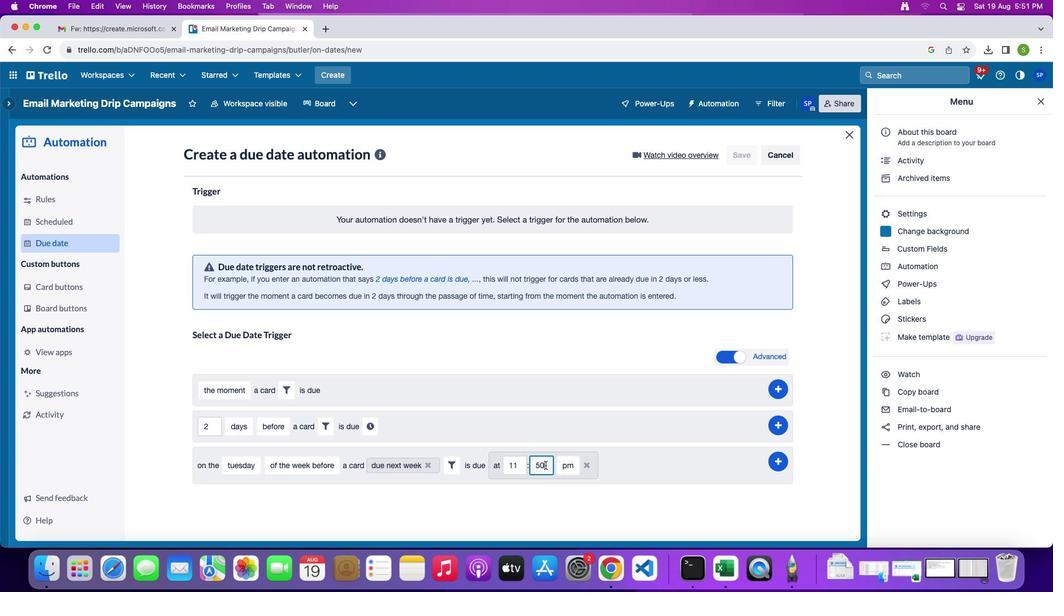 
Action: Key pressed Key.backspaceKey.backspaceKey.backspace'0''0'
Screenshot: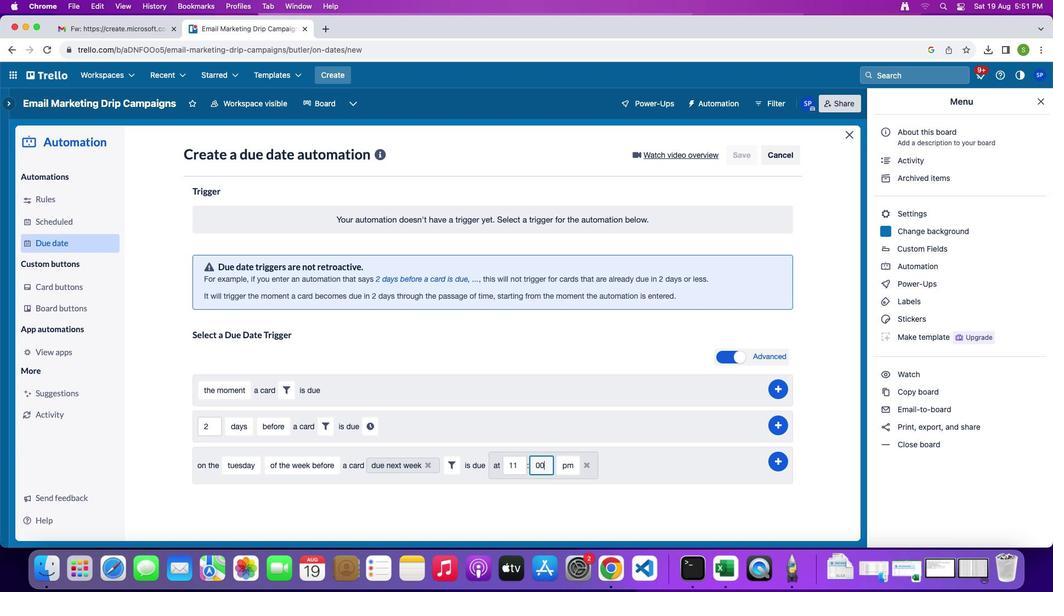 
Action: Mouse moved to (564, 463)
Screenshot: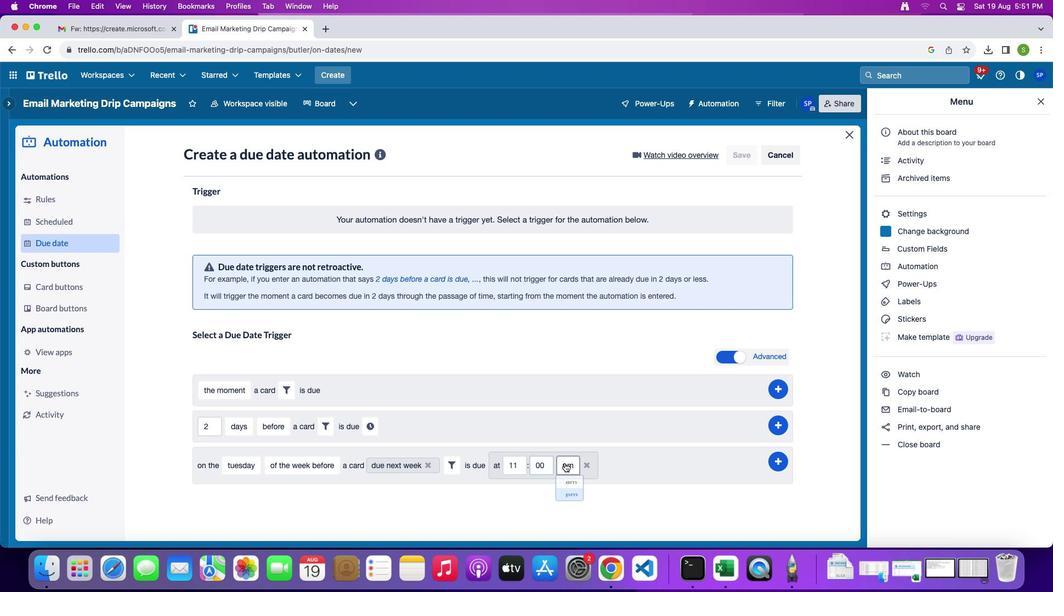 
Action: Mouse pressed left at (564, 463)
Screenshot: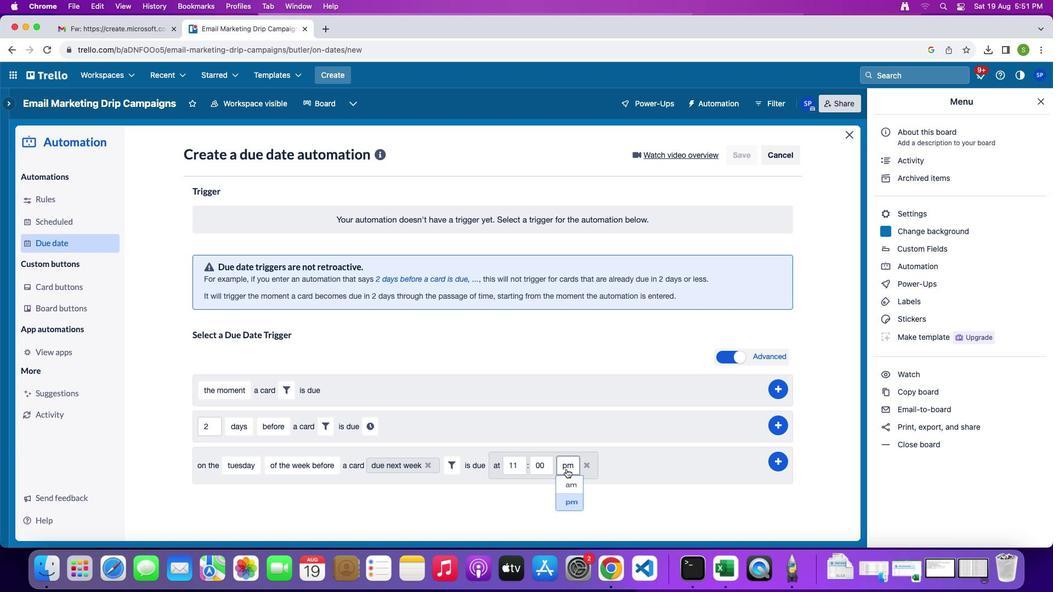 
Action: Mouse moved to (568, 489)
Screenshot: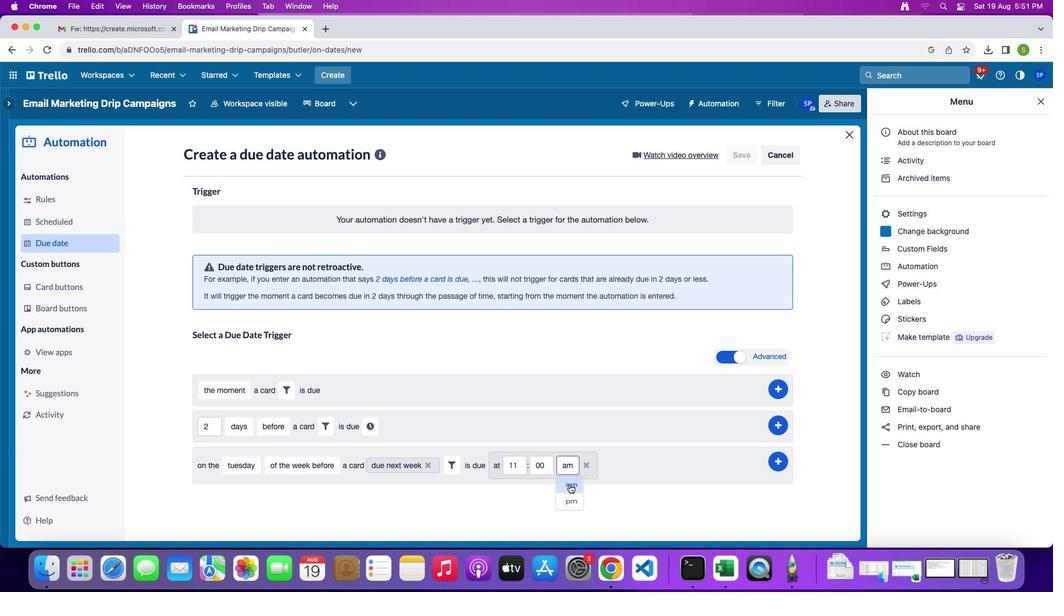 
Action: Mouse pressed left at (568, 489)
Screenshot: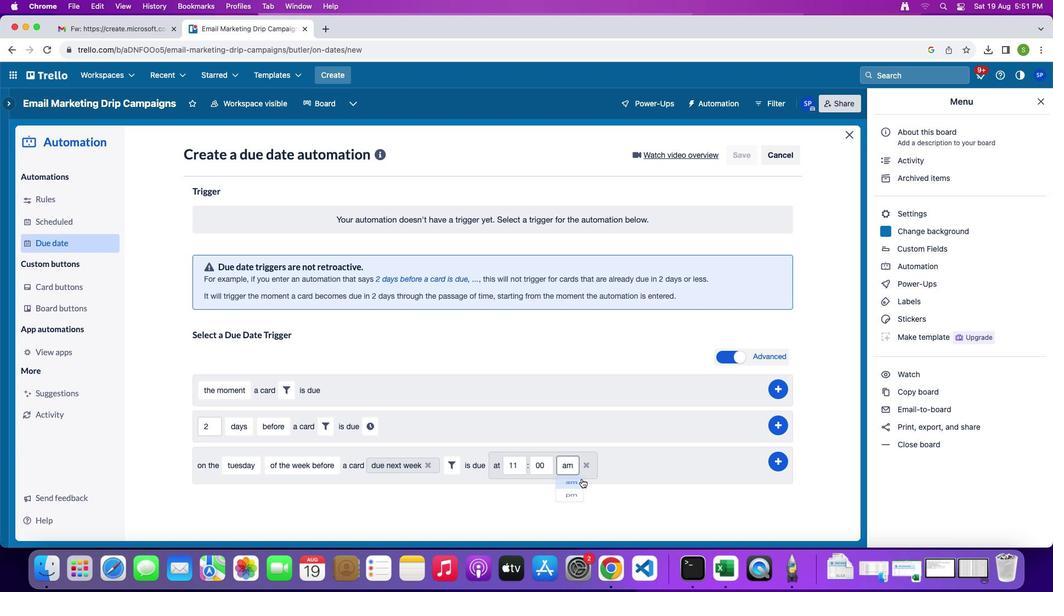 
Action: Mouse moved to (772, 459)
Screenshot: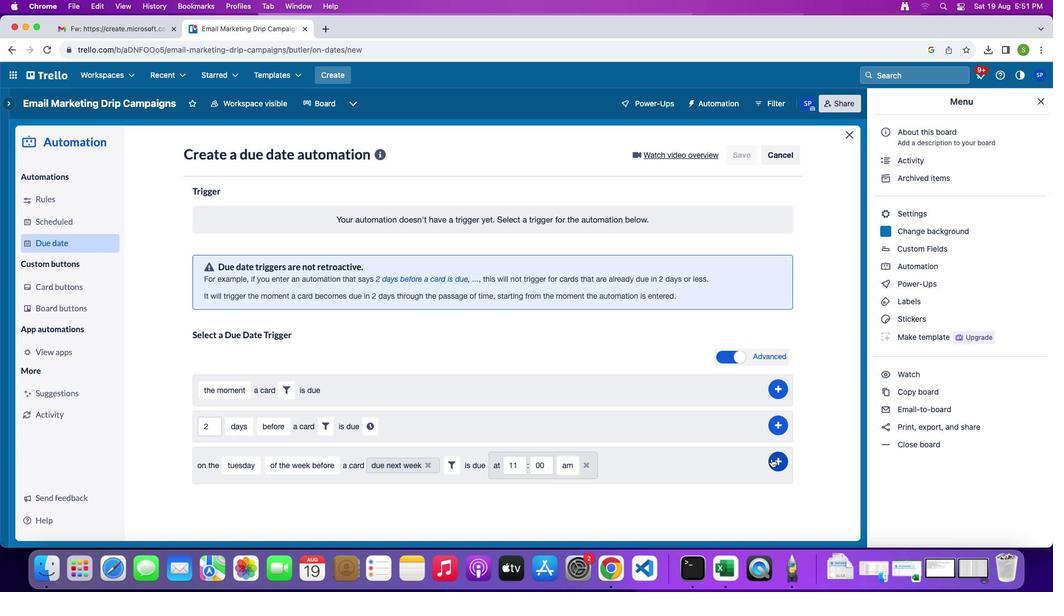 
Action: Mouse pressed left at (772, 459)
Screenshot: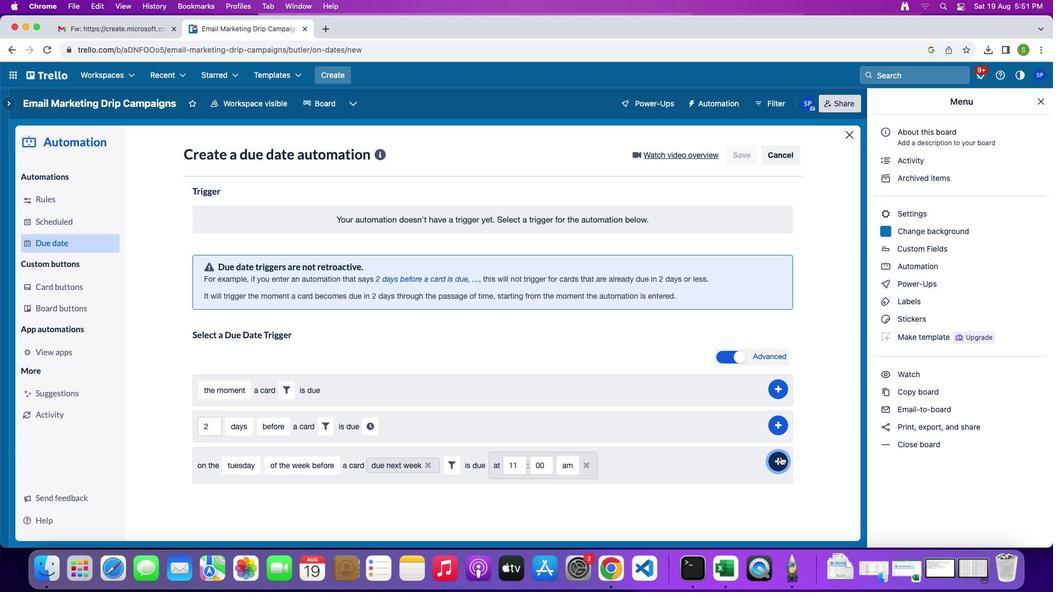 
Action: Mouse moved to (815, 399)
Screenshot: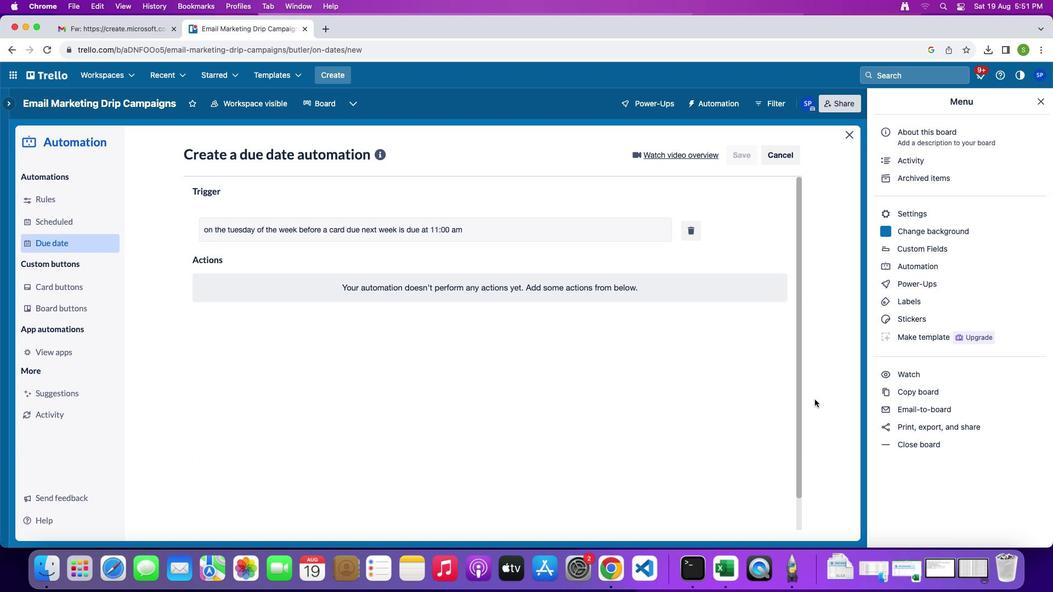 
